 Task: Look for space in La Garenne-Colombes, France from 5th September, 2023 to 12th September, 2023 for 2 adults in price range Rs.10000 to Rs.15000.  With 1  bedroom having 1 bed and 1 bathroom. Property type can be house, flat, guest house, hotel. Booking option can be shelf check-in. Required host language is English.
Action: Mouse moved to (381, 113)
Screenshot: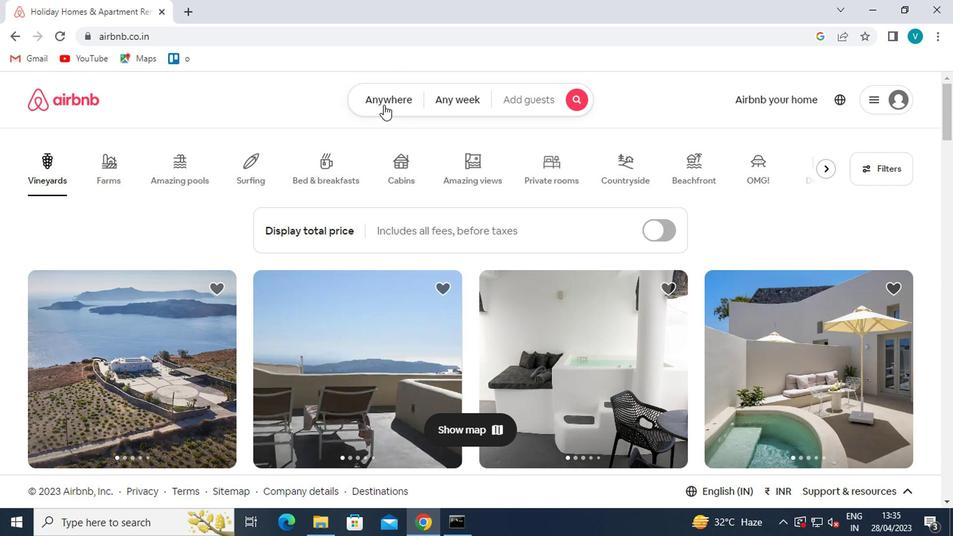 
Action: Mouse pressed left at (381, 113)
Screenshot: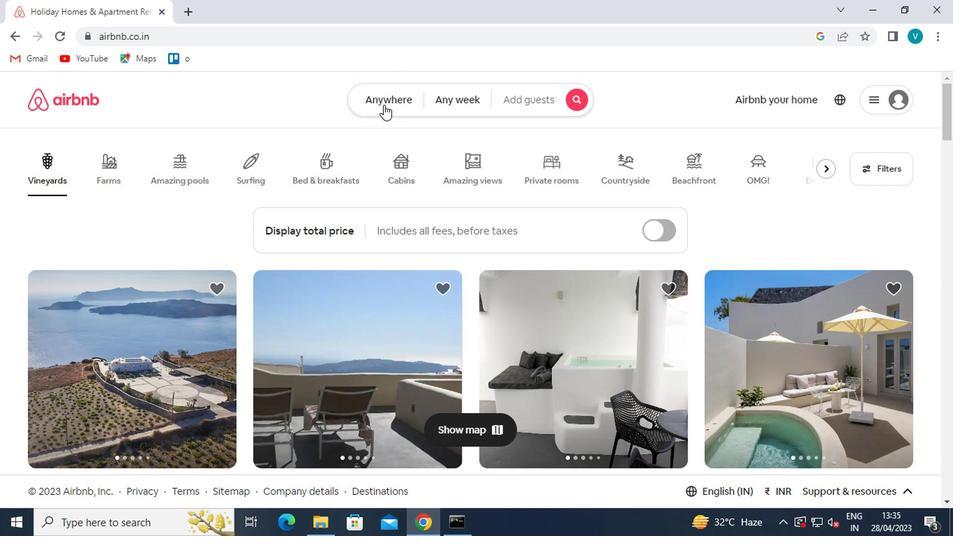 
Action: Mouse moved to (301, 151)
Screenshot: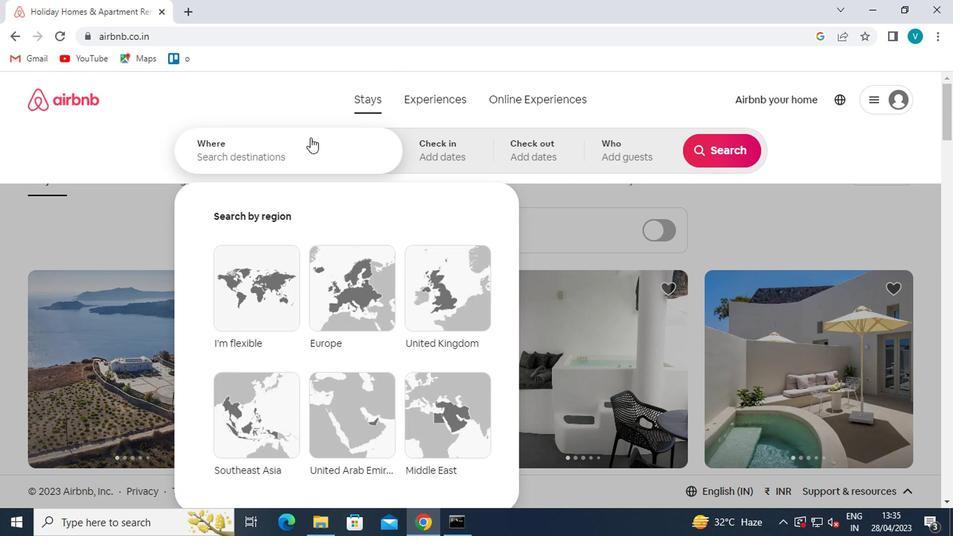 
Action: Mouse pressed left at (301, 151)
Screenshot: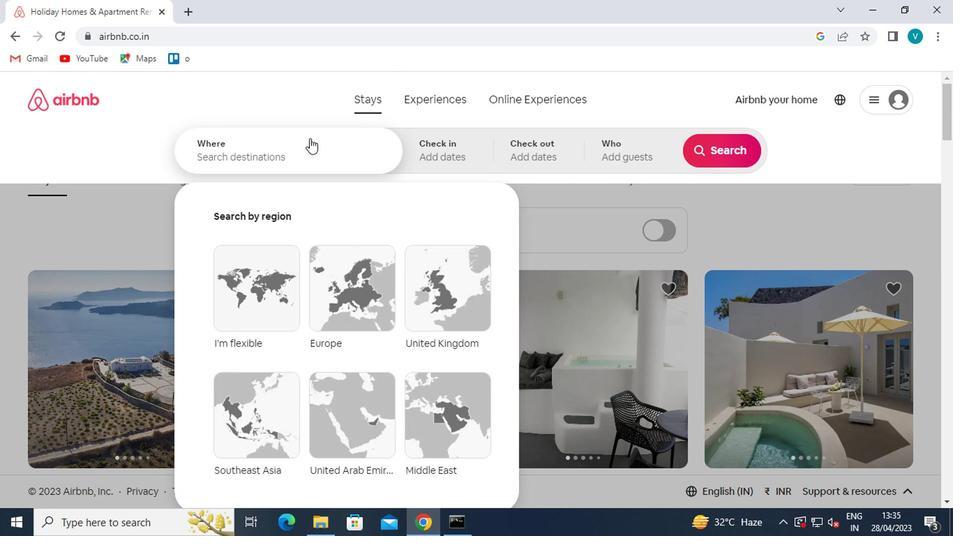
Action: Mouse moved to (304, 151)
Screenshot: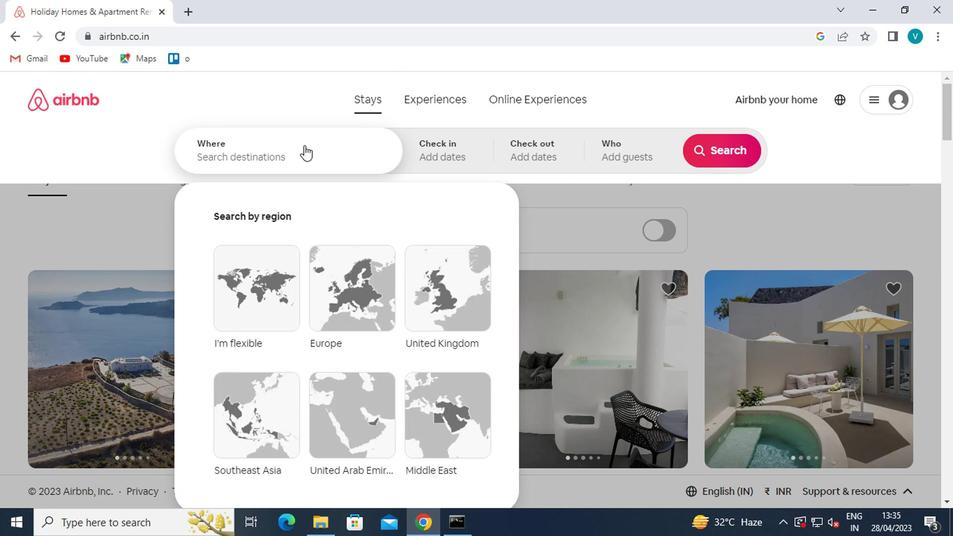 
Action: Key pressed <Key.caps_lock>l<Key.caps_lock>a<Key.space><Key.caps_lock>garenne<Key.down><Key.enter>
Screenshot: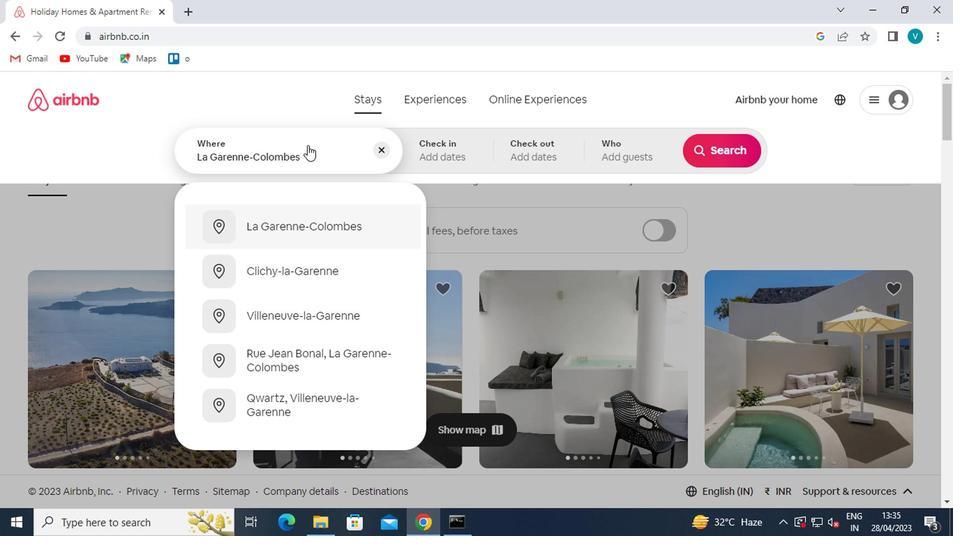 
Action: Mouse moved to (710, 260)
Screenshot: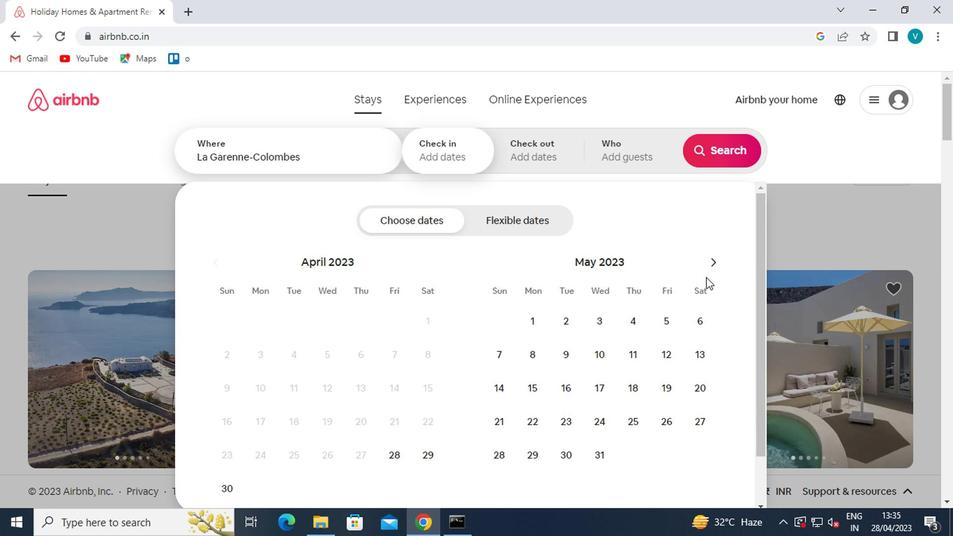 
Action: Mouse pressed left at (710, 260)
Screenshot: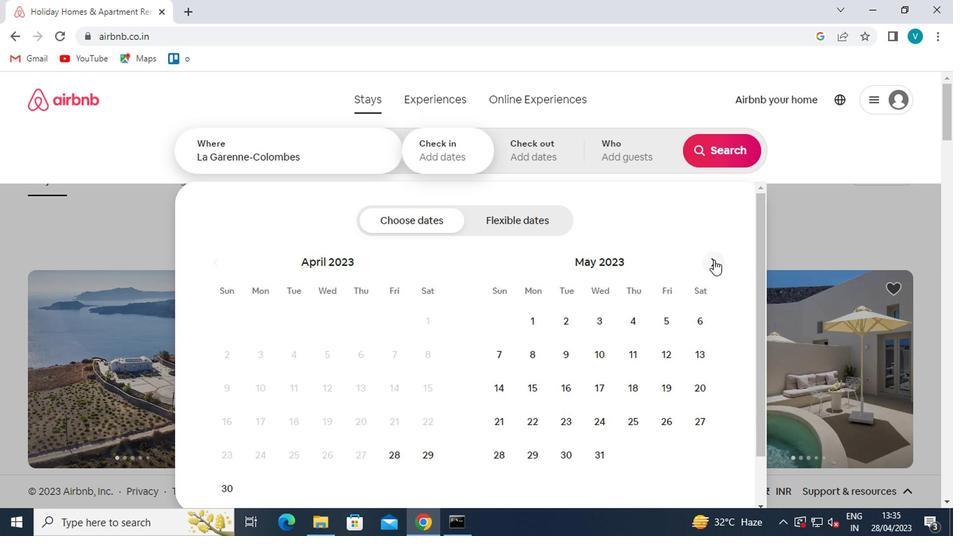 
Action: Mouse pressed left at (710, 260)
Screenshot: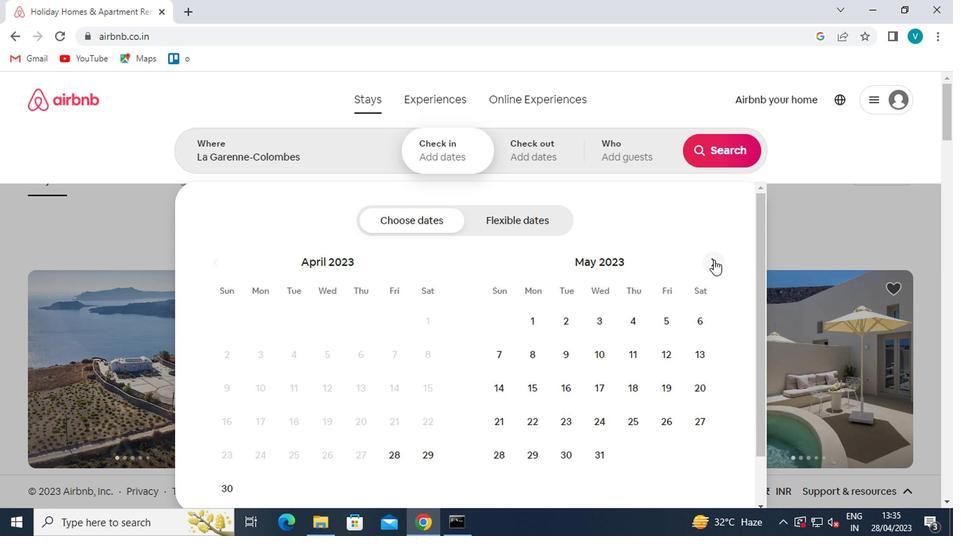 
Action: Mouse pressed left at (710, 260)
Screenshot: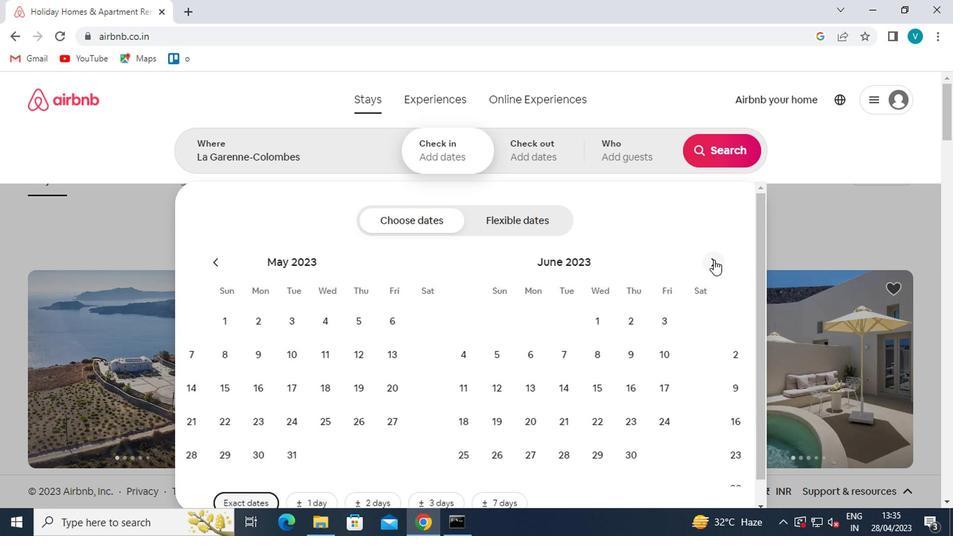 
Action: Mouse moved to (711, 260)
Screenshot: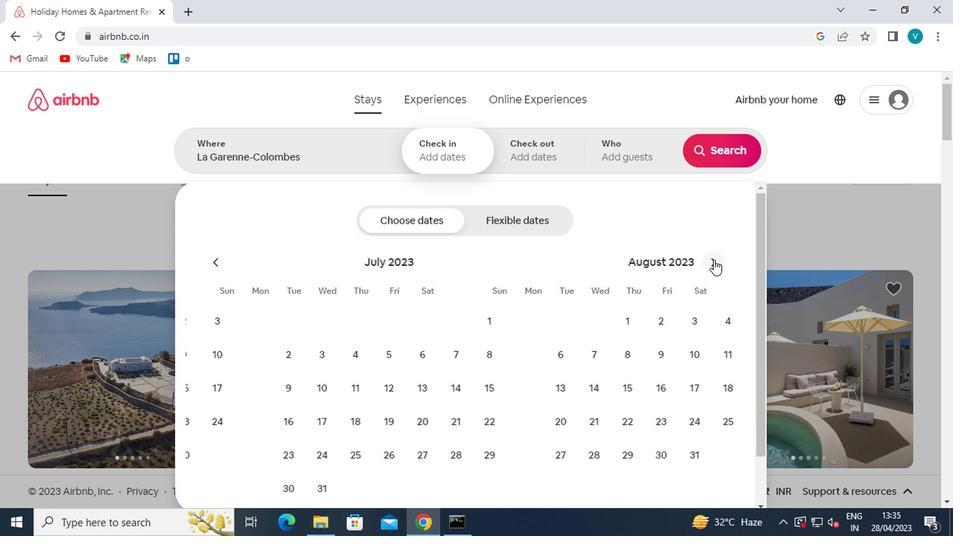 
Action: Mouse pressed left at (711, 260)
Screenshot: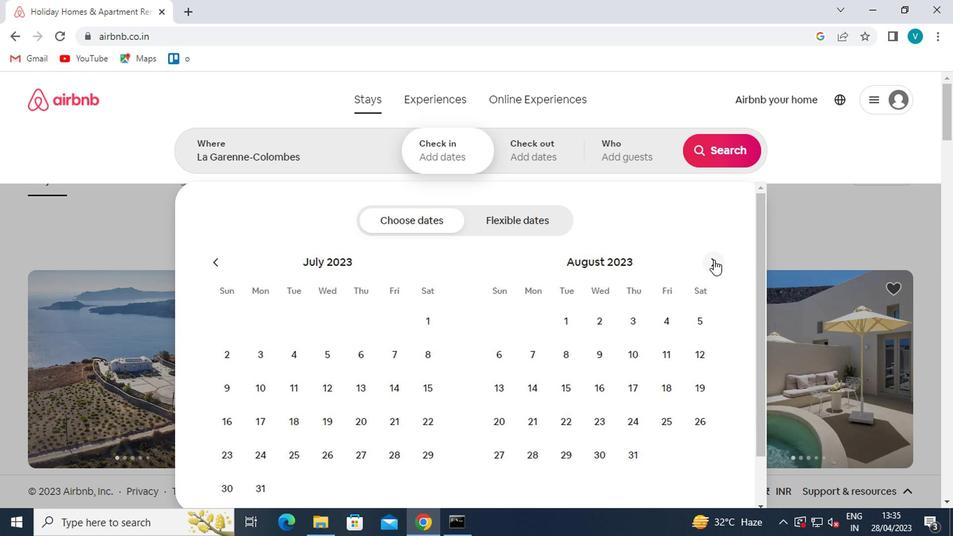 
Action: Mouse moved to (566, 353)
Screenshot: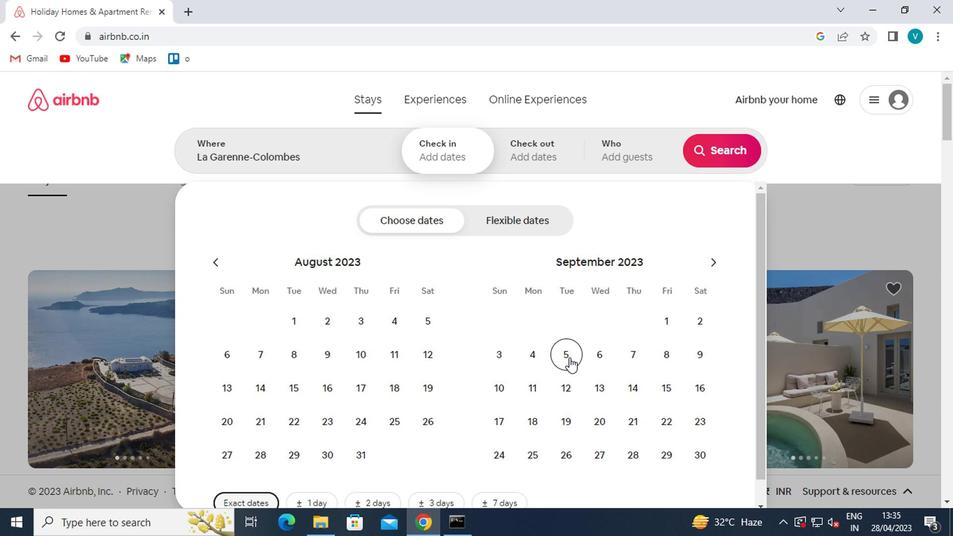 
Action: Mouse pressed left at (566, 353)
Screenshot: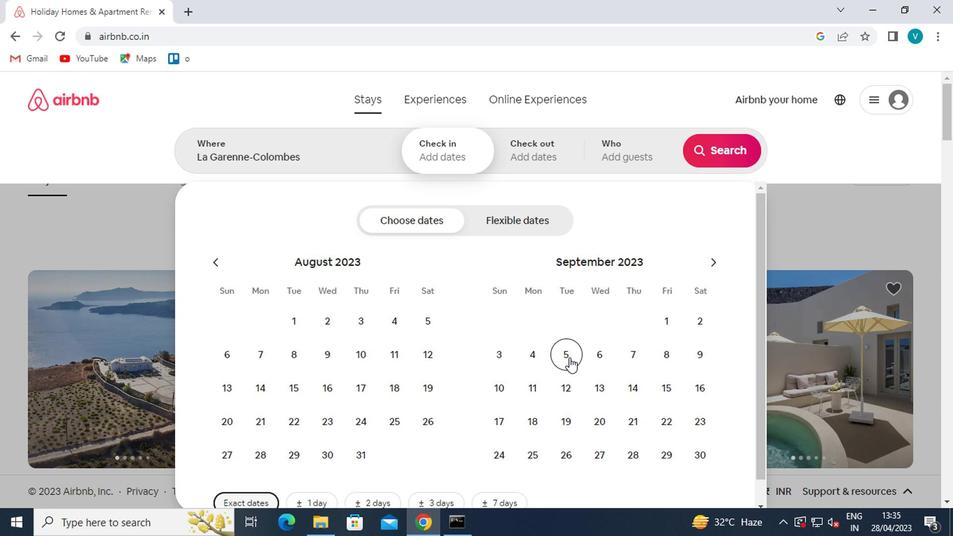 
Action: Mouse moved to (568, 373)
Screenshot: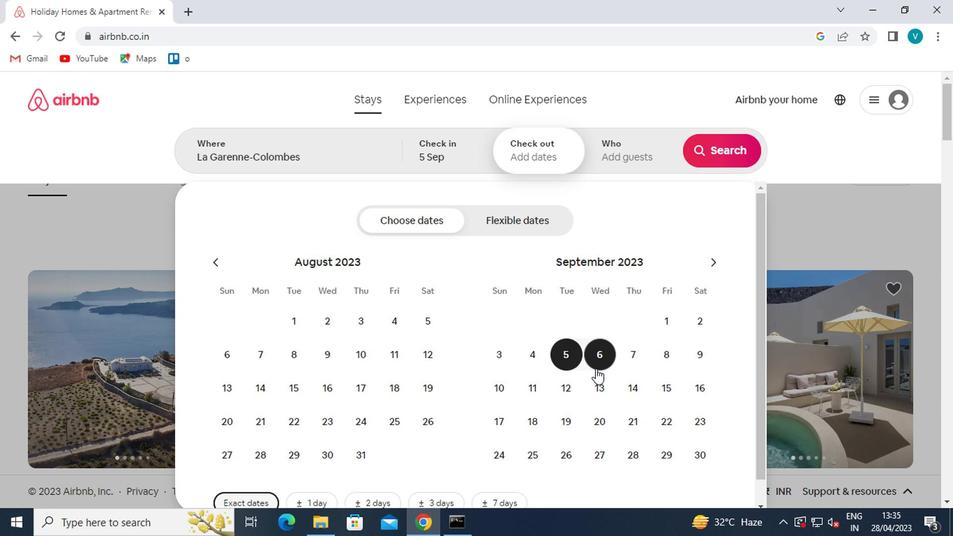 
Action: Mouse pressed left at (568, 373)
Screenshot: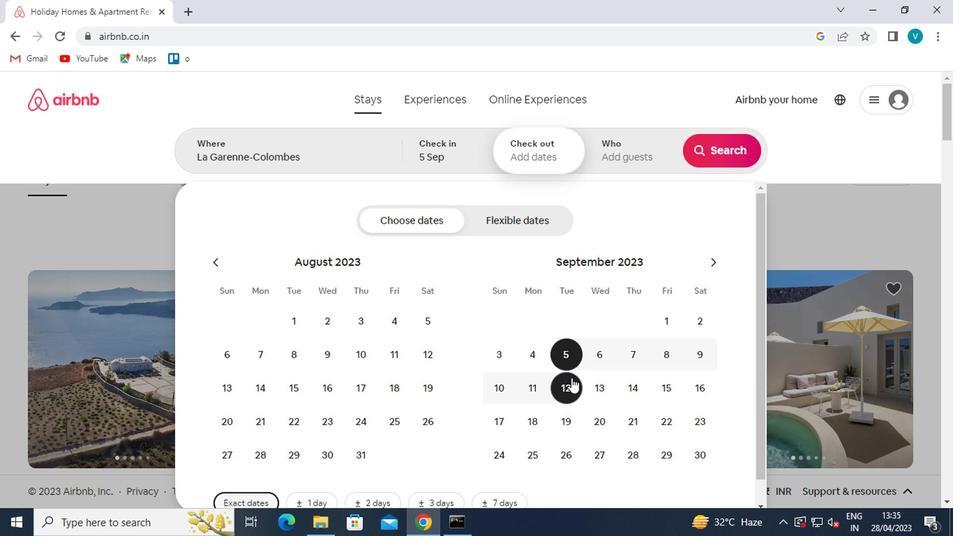 
Action: Mouse moved to (633, 177)
Screenshot: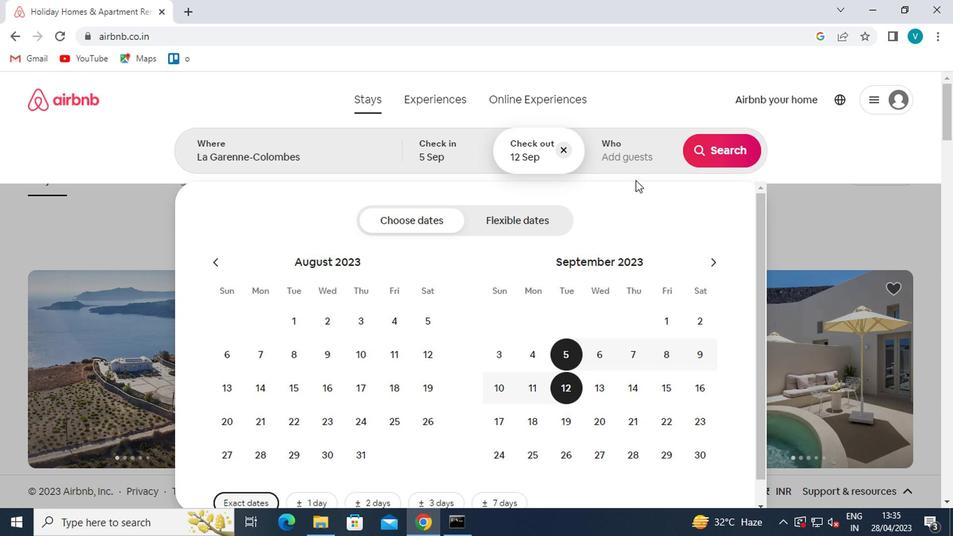 
Action: Mouse pressed left at (633, 177)
Screenshot: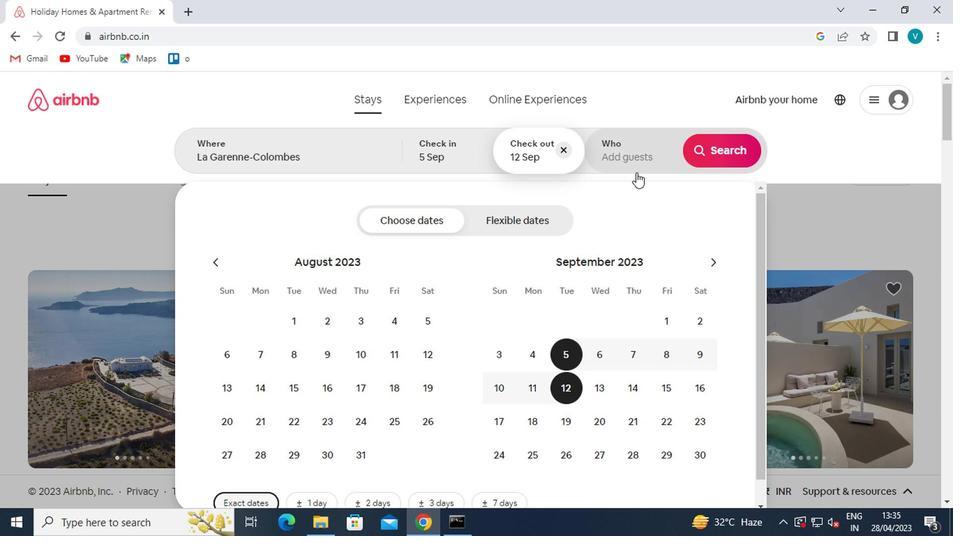 
Action: Mouse moved to (713, 222)
Screenshot: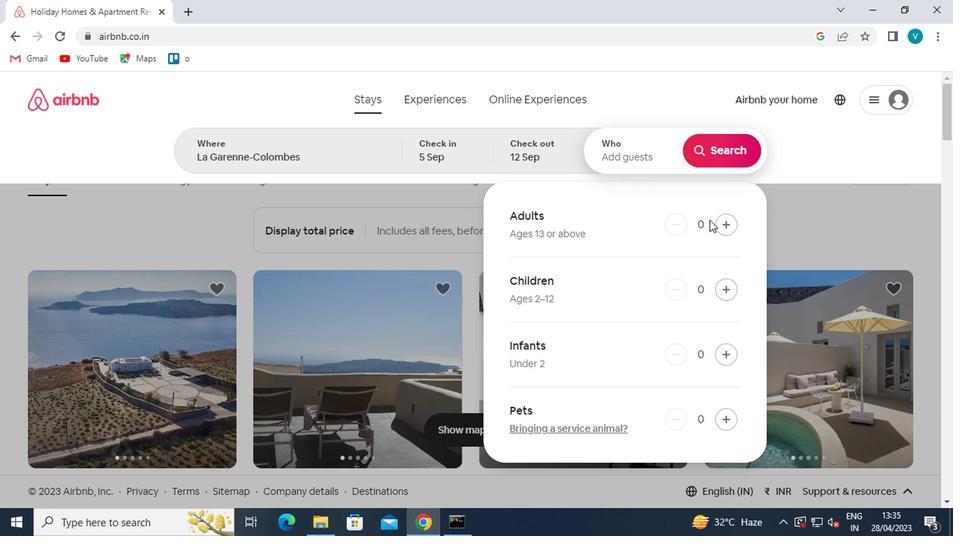 
Action: Mouse pressed left at (713, 222)
Screenshot: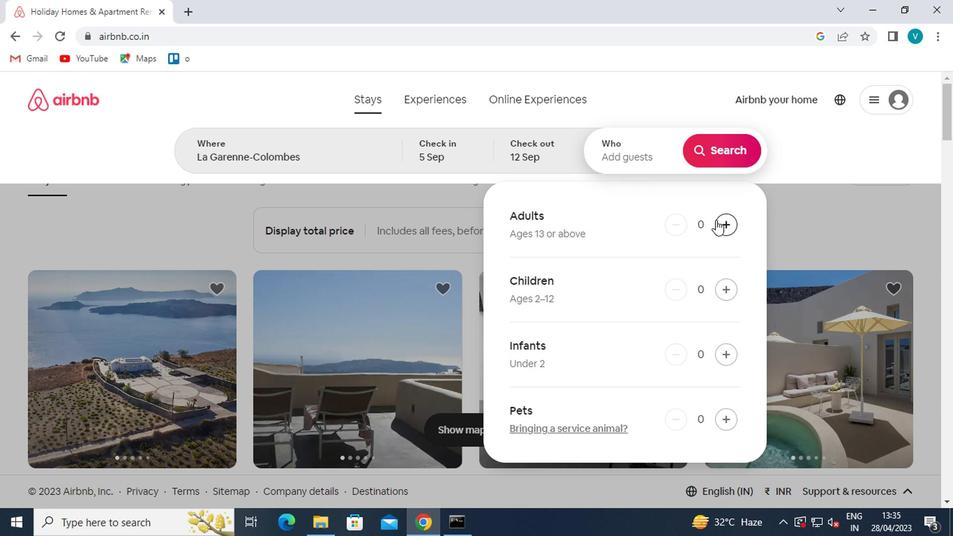 
Action: Mouse moved to (714, 224)
Screenshot: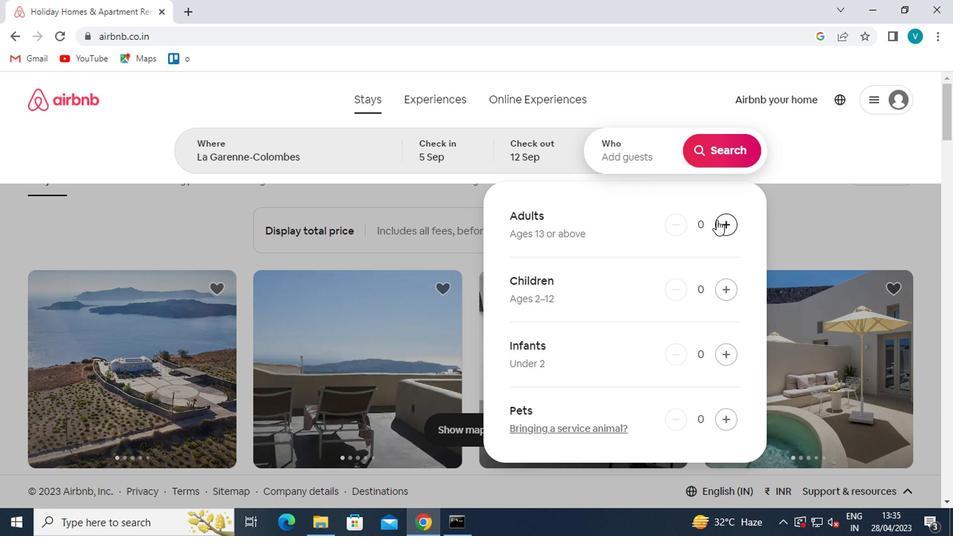 
Action: Mouse pressed left at (714, 224)
Screenshot: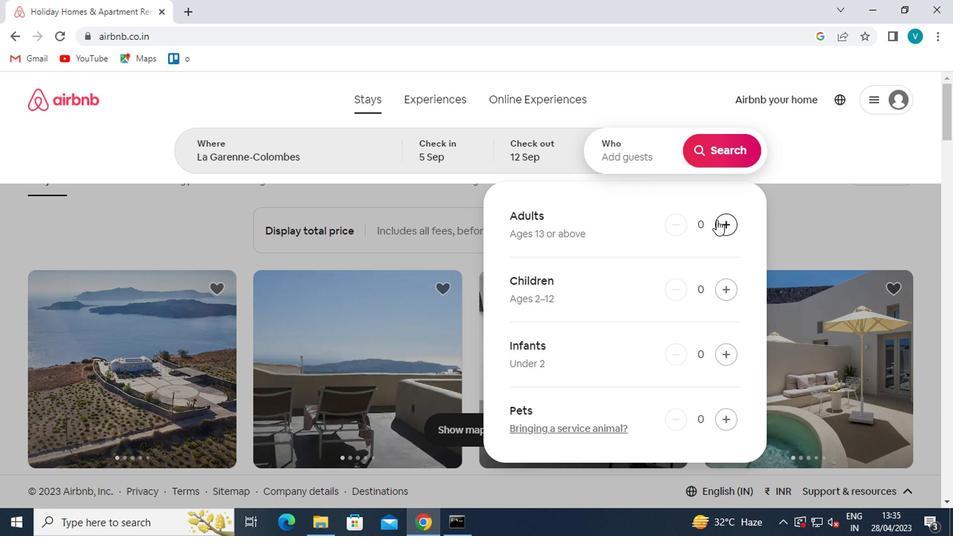 
Action: Mouse moved to (721, 157)
Screenshot: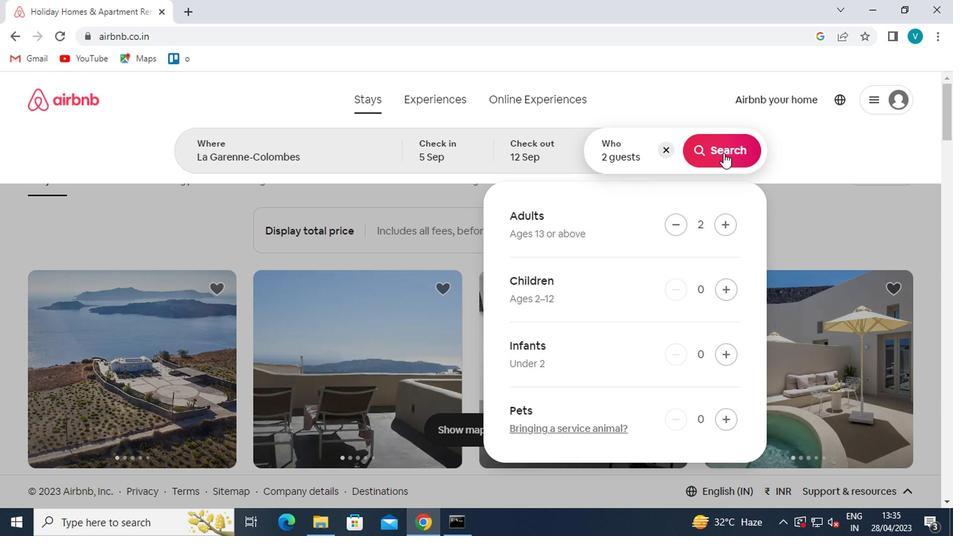 
Action: Mouse pressed left at (721, 157)
Screenshot: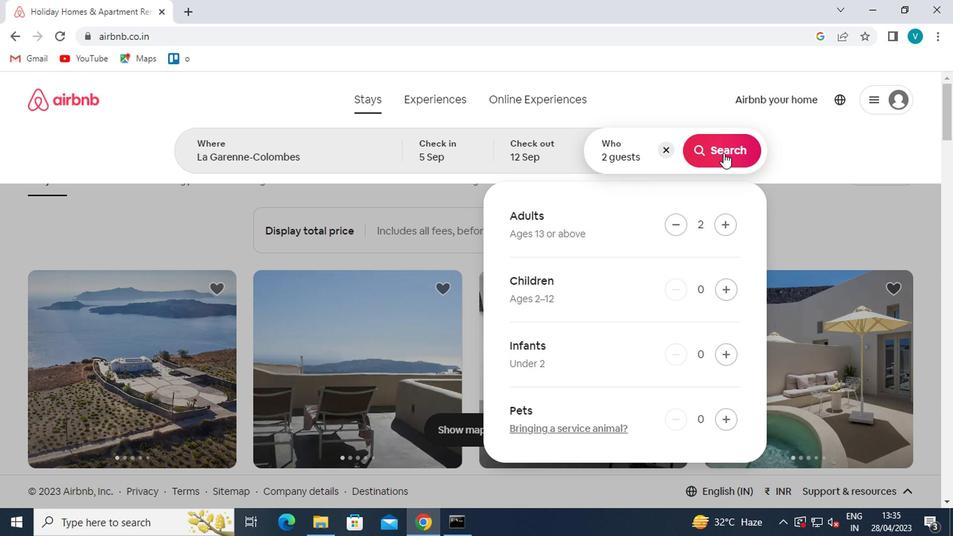 
Action: Mouse moved to (891, 158)
Screenshot: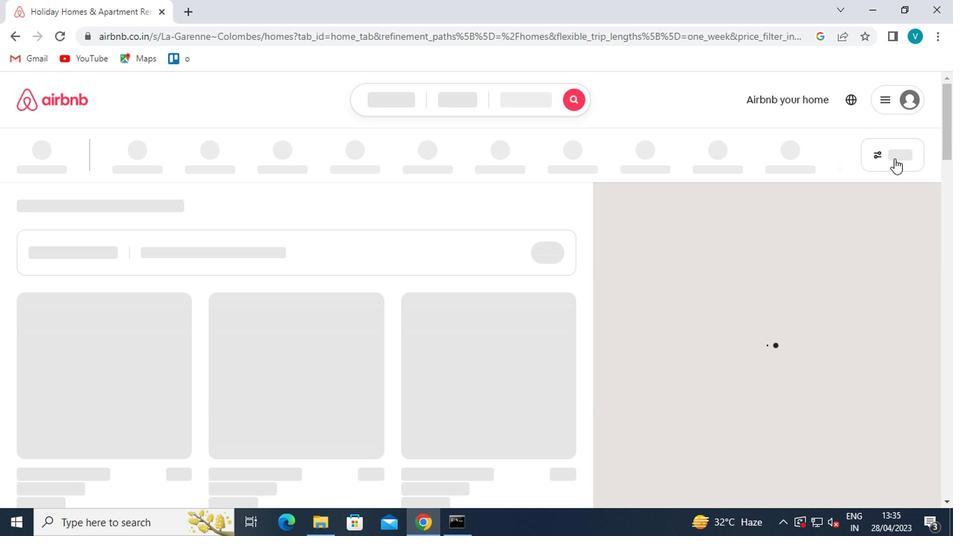 
Action: Mouse pressed left at (891, 158)
Screenshot: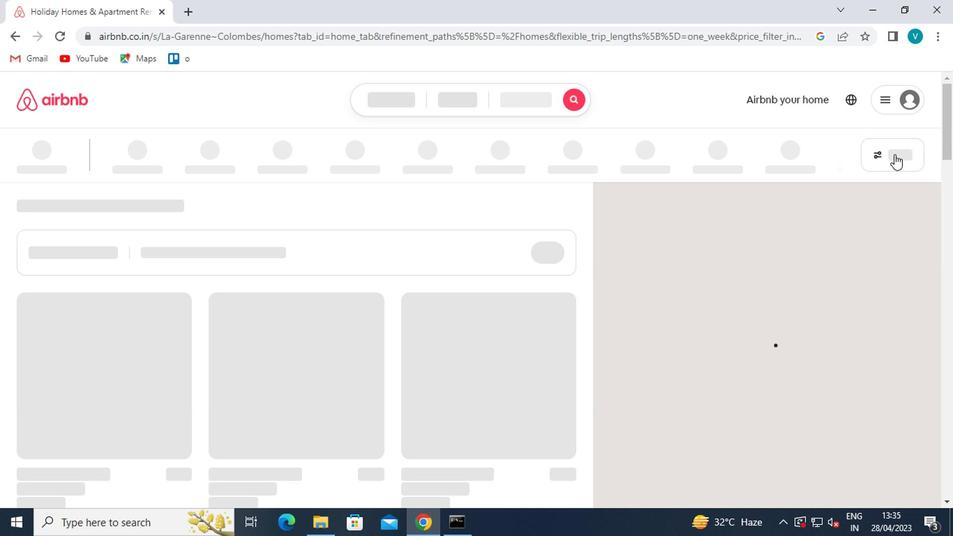
Action: Mouse moved to (378, 324)
Screenshot: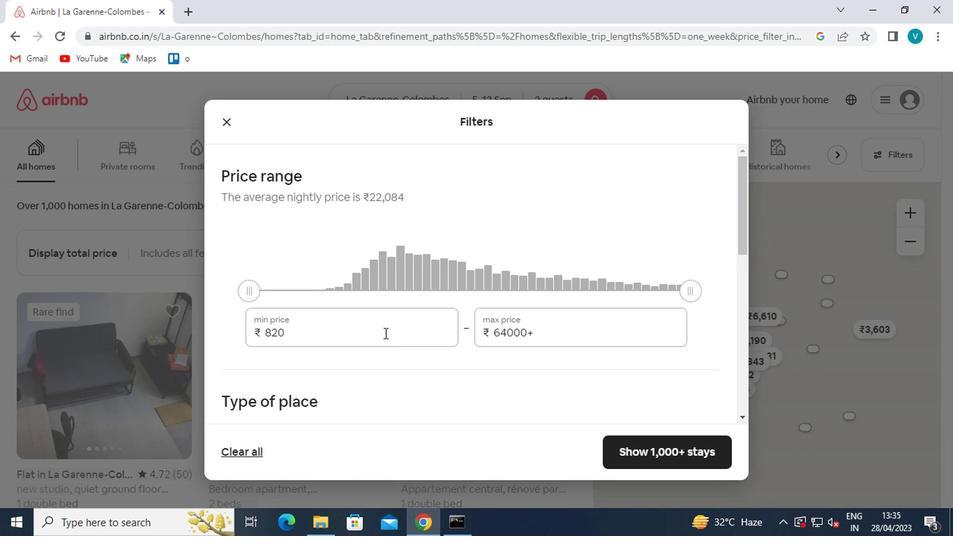 
Action: Mouse pressed left at (378, 324)
Screenshot: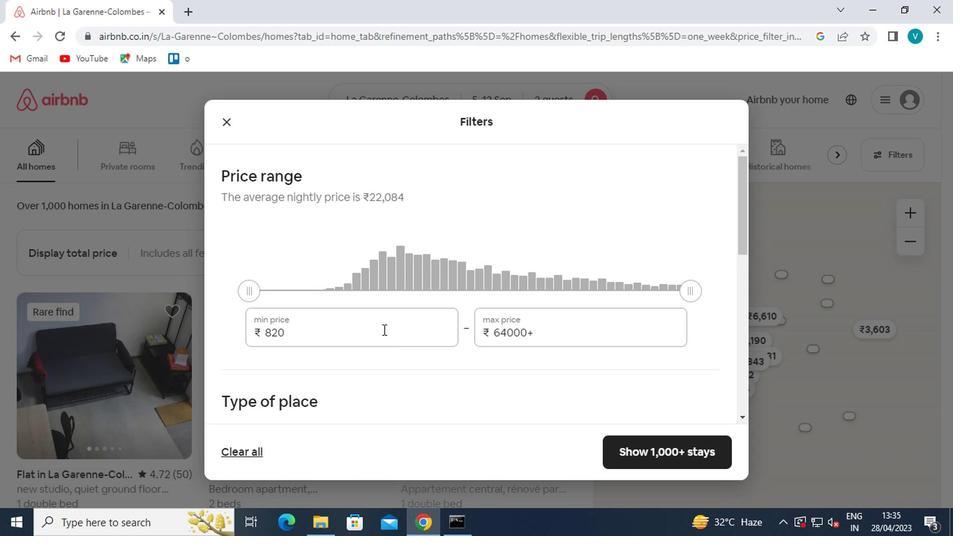 
Action: Key pressed <Key.backspace><Key.backspace><Key.backspace><Key.backspace><Key.backspace><Key.backspace><Key.backspace><Key.backspace><Key.backspace><Key.backspace>10000
Screenshot: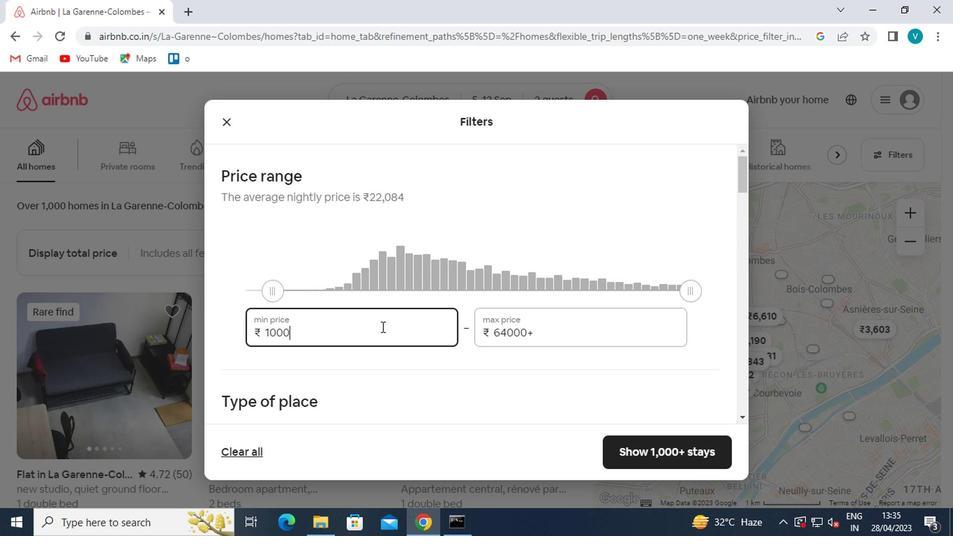 
Action: Mouse moved to (525, 325)
Screenshot: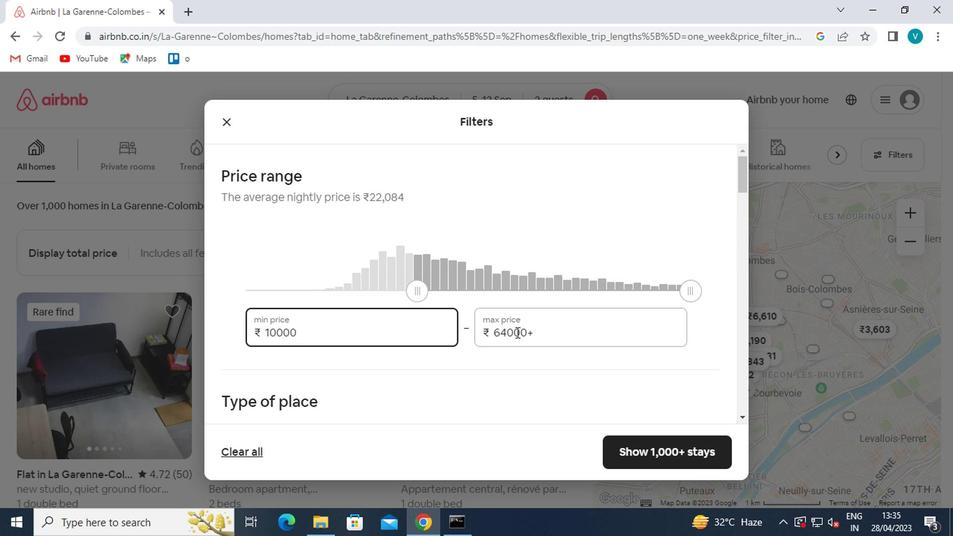 
Action: Mouse pressed left at (525, 325)
Screenshot: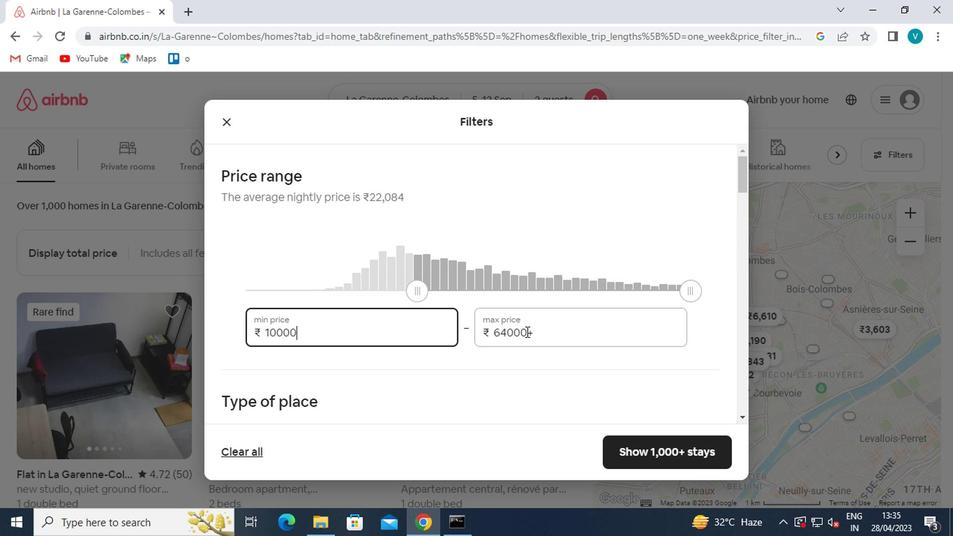 
Action: Mouse moved to (540, 330)
Screenshot: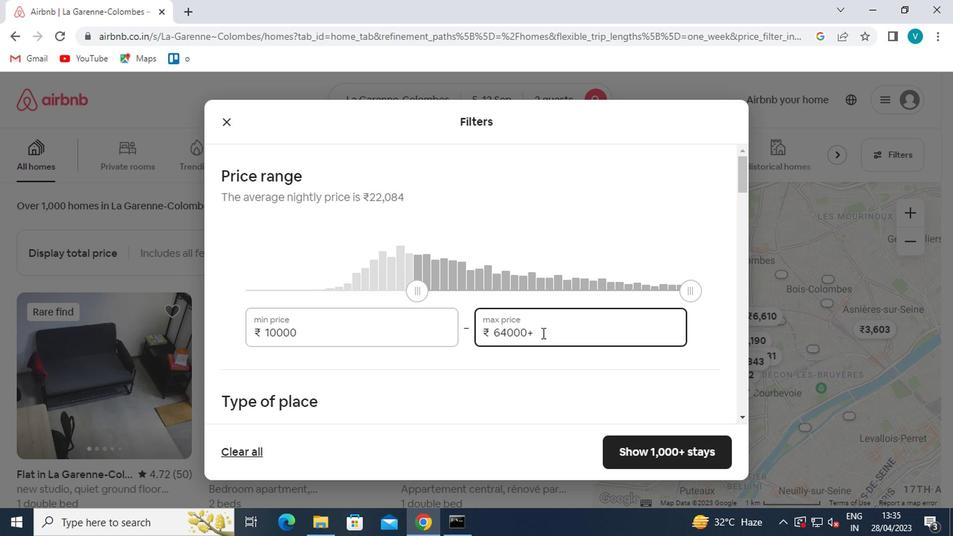 
Action: Mouse pressed left at (540, 330)
Screenshot: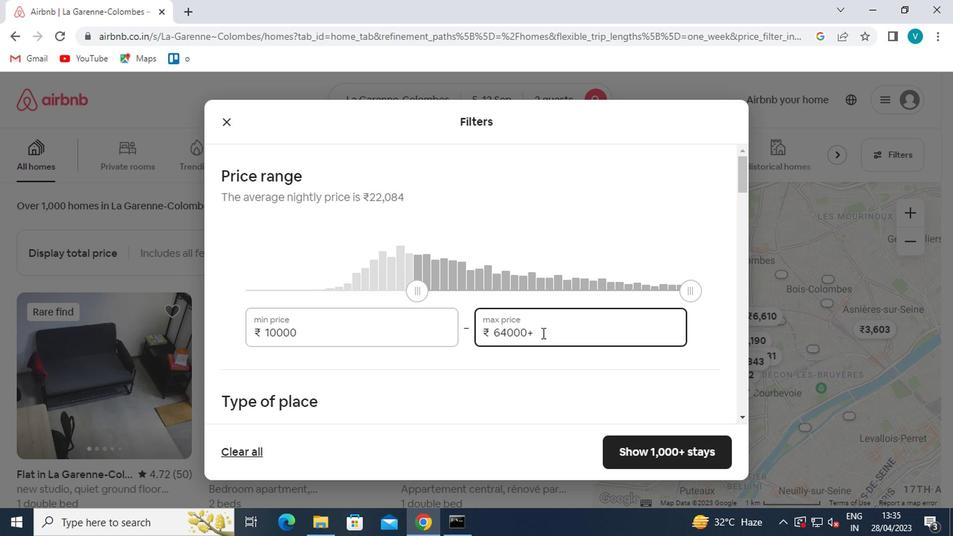 
Action: Key pressed <Key.backspace><Key.backspace><Key.backspace><Key.backspace><Key.backspace><Key.backspace><Key.backspace><Key.backspace><Key.backspace><Key.backspace><Key.backspace><Key.backspace><Key.backspace><Key.backspace><Key.backspace>15000
Screenshot: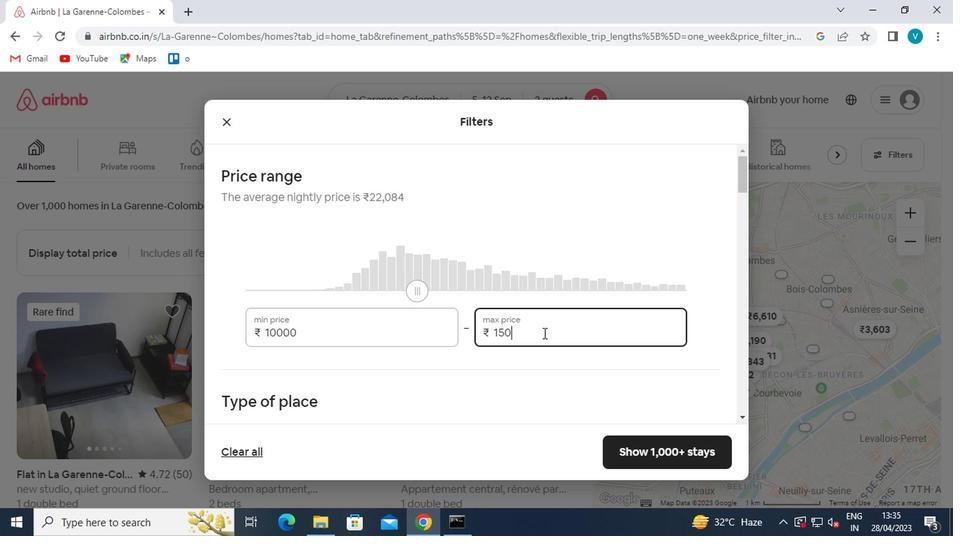 
Action: Mouse moved to (540, 331)
Screenshot: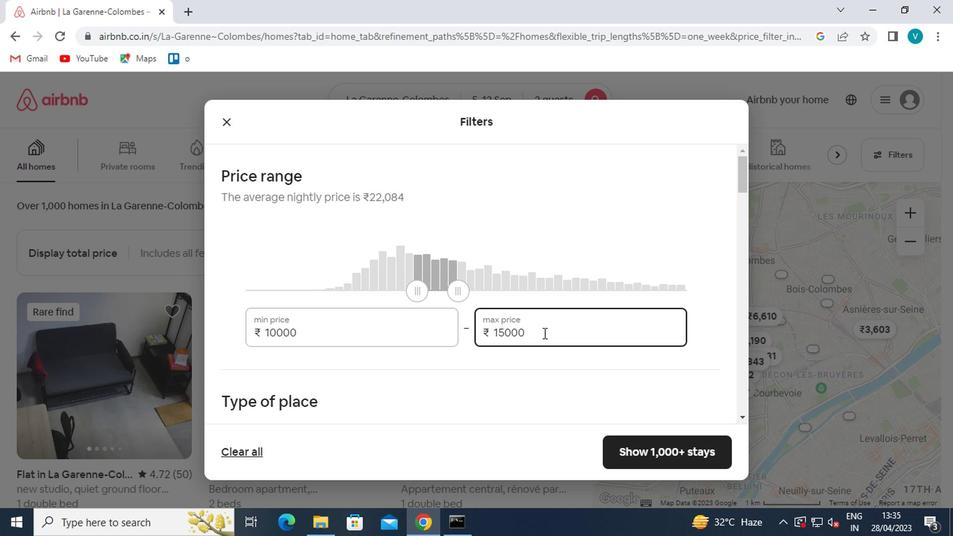 
Action: Mouse scrolled (540, 330) with delta (0, 0)
Screenshot: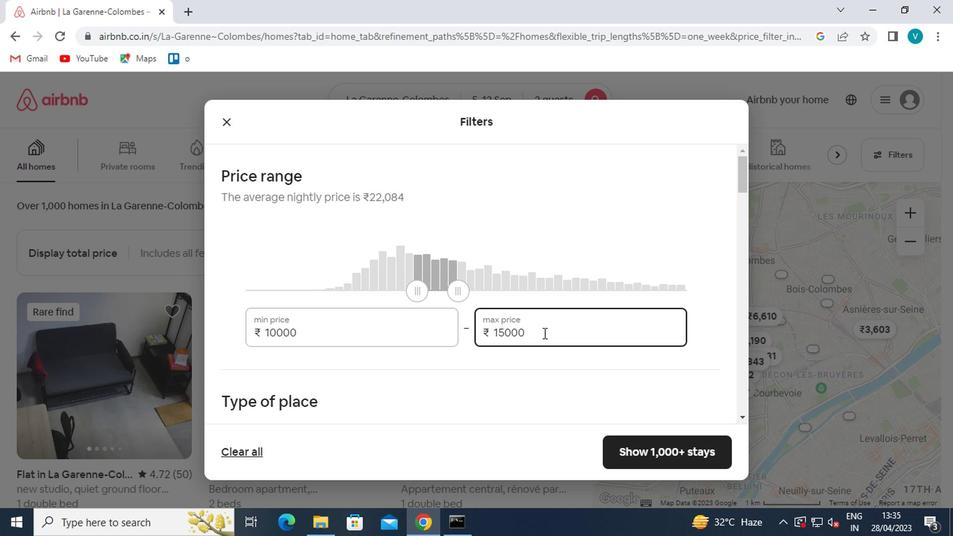 
Action: Mouse moved to (538, 333)
Screenshot: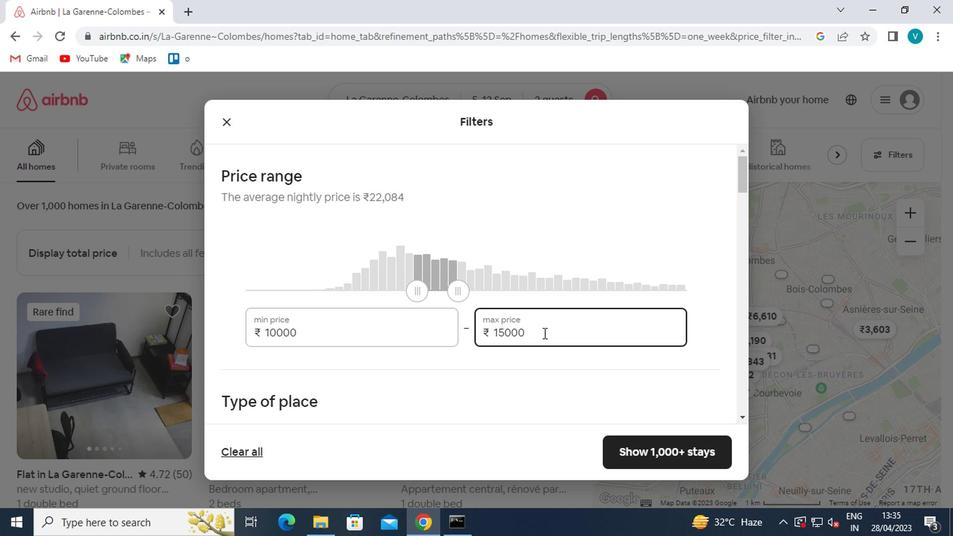 
Action: Mouse scrolled (538, 332) with delta (0, 0)
Screenshot: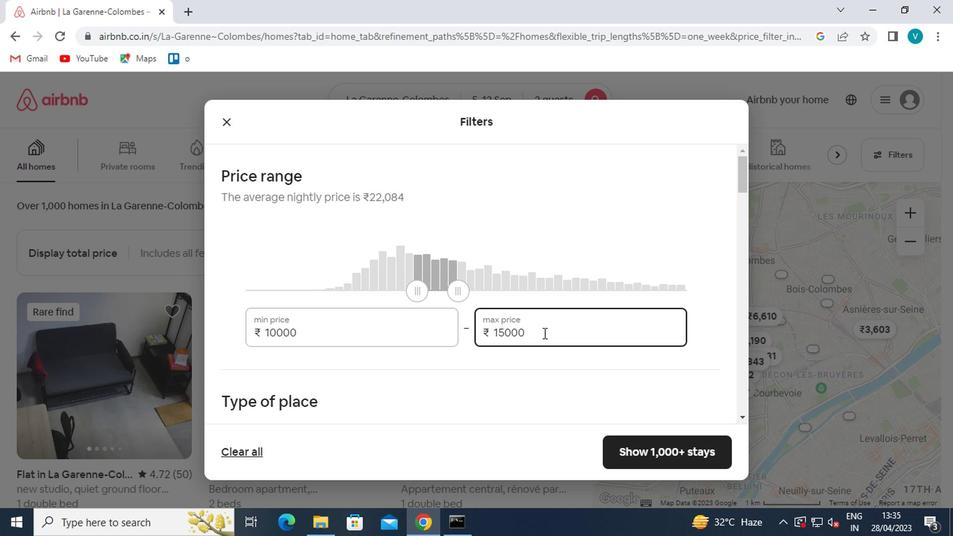 
Action: Mouse scrolled (538, 332) with delta (0, 0)
Screenshot: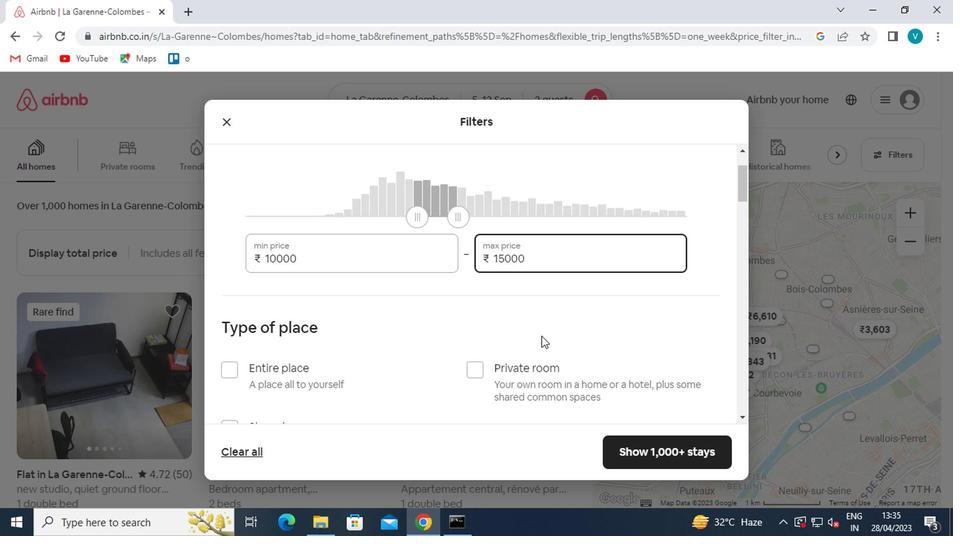 
Action: Mouse scrolled (538, 332) with delta (0, 0)
Screenshot: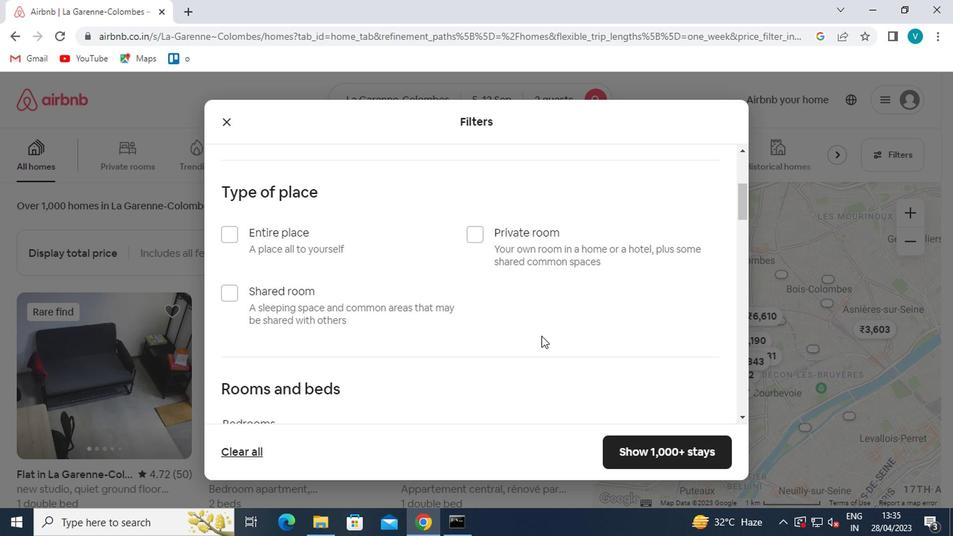 
Action: Mouse scrolled (538, 332) with delta (0, 0)
Screenshot: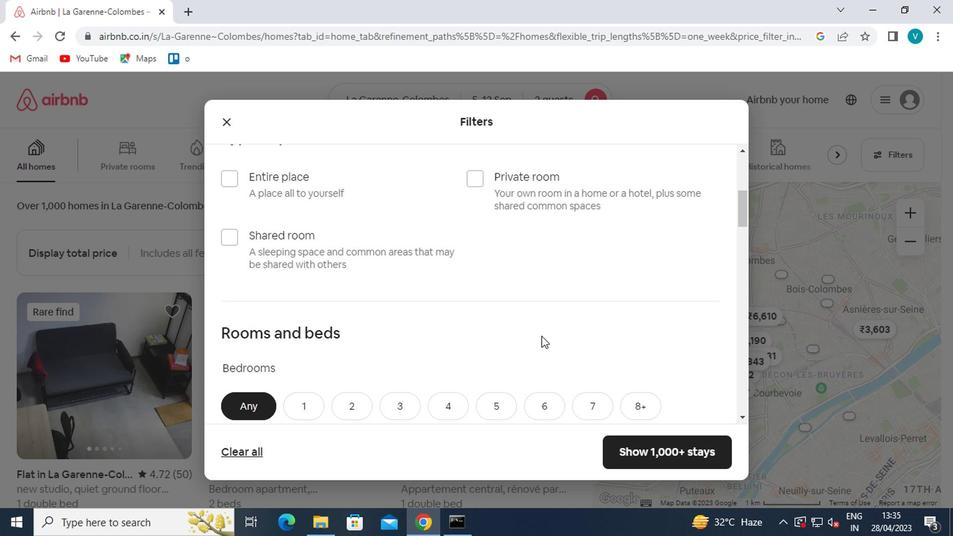 
Action: Mouse moved to (311, 321)
Screenshot: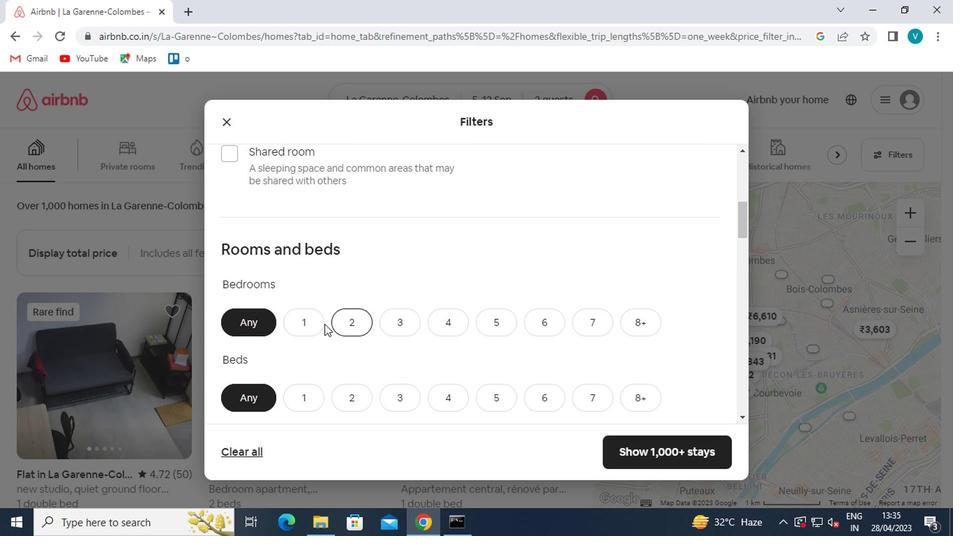 
Action: Mouse pressed left at (311, 321)
Screenshot: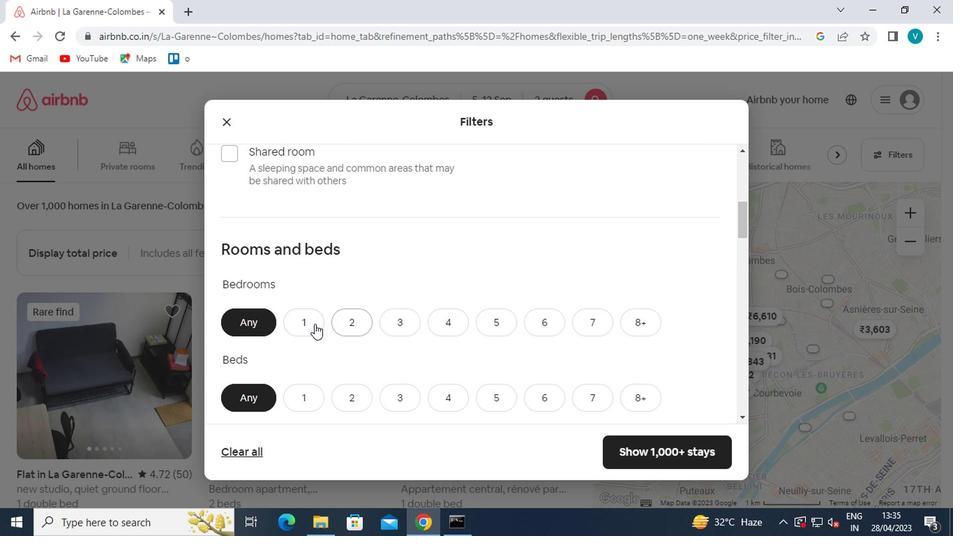 
Action: Mouse moved to (311, 321)
Screenshot: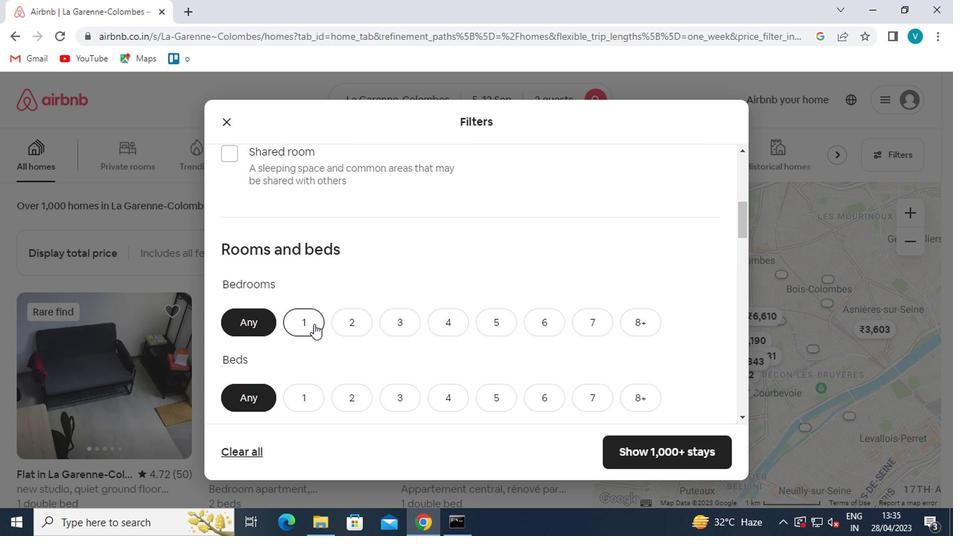 
Action: Mouse scrolled (311, 321) with delta (0, 0)
Screenshot: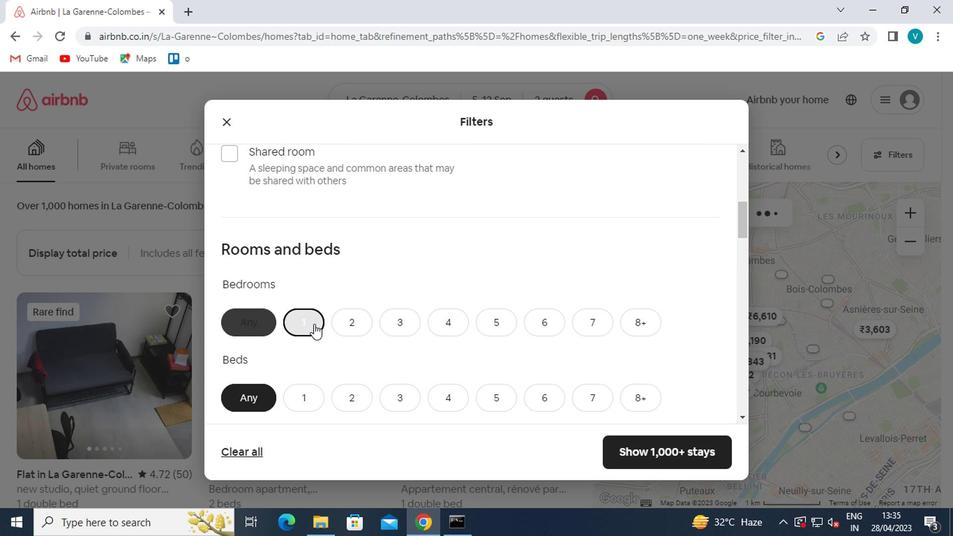 
Action: Mouse scrolled (311, 321) with delta (0, 0)
Screenshot: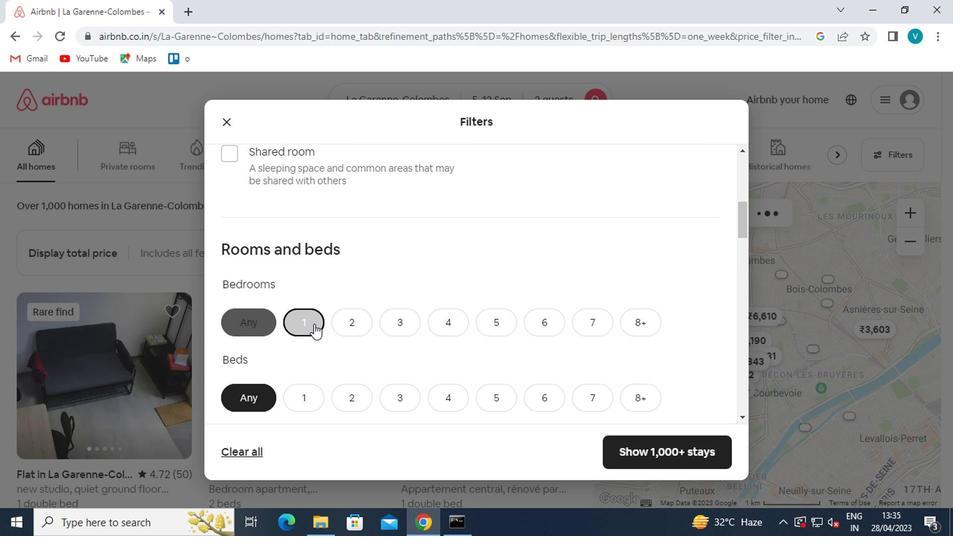 
Action: Mouse moved to (294, 252)
Screenshot: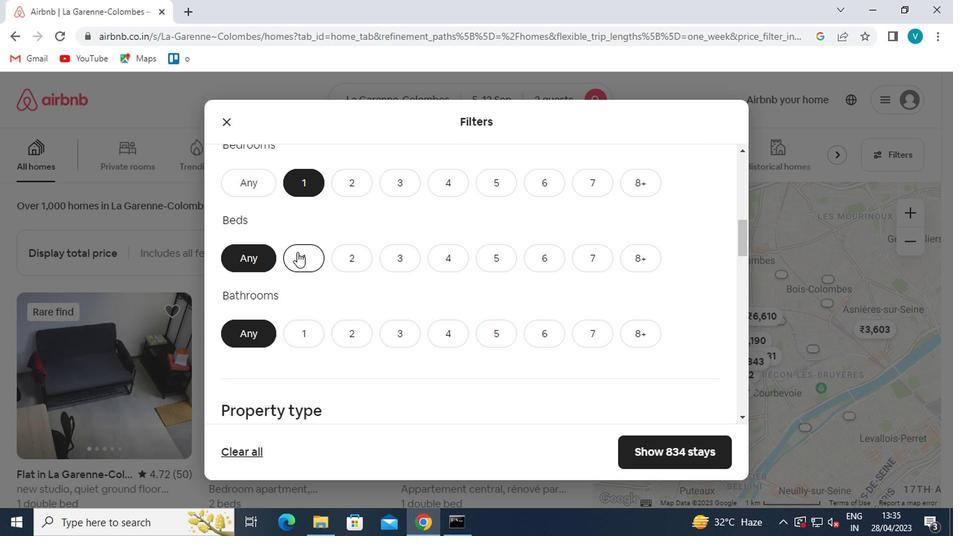 
Action: Mouse pressed left at (294, 252)
Screenshot: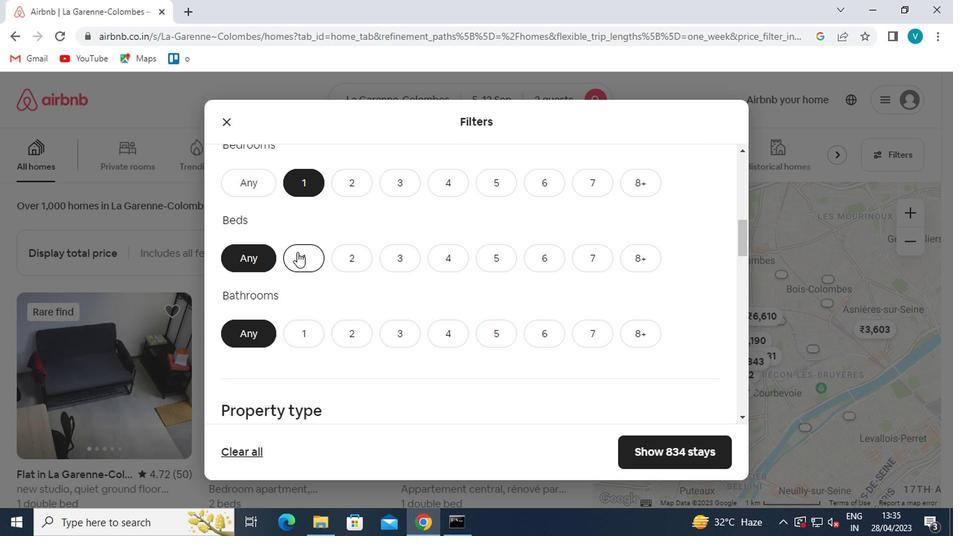 
Action: Mouse moved to (305, 336)
Screenshot: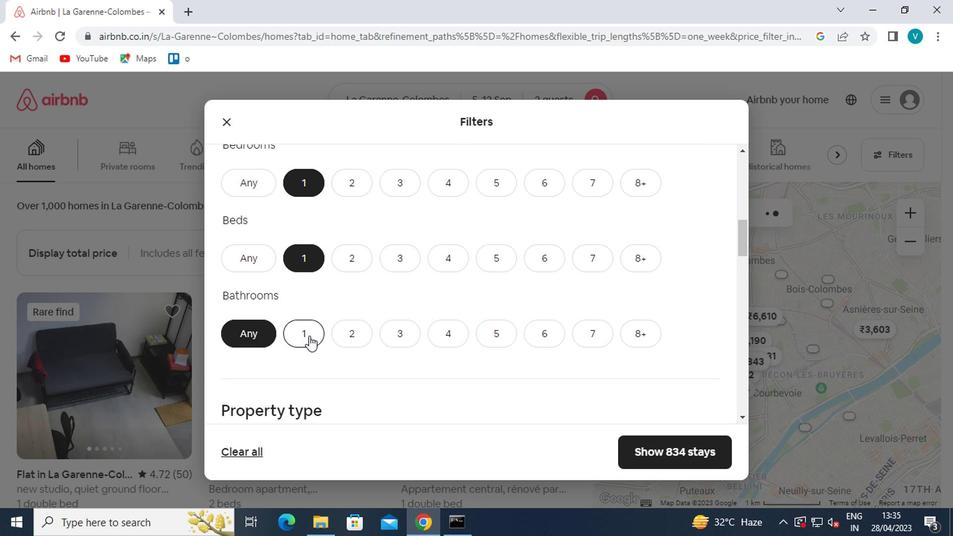 
Action: Mouse pressed left at (305, 336)
Screenshot: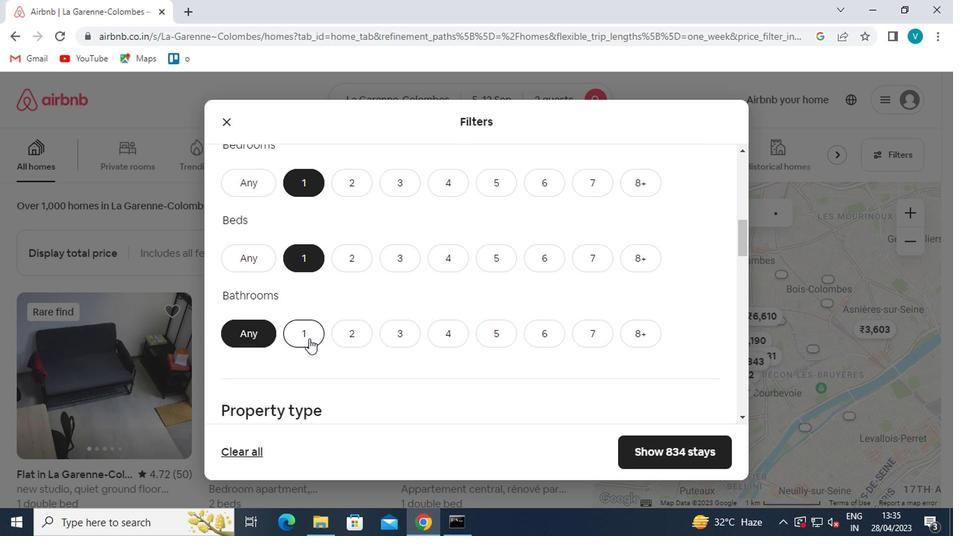 
Action: Mouse moved to (305, 337)
Screenshot: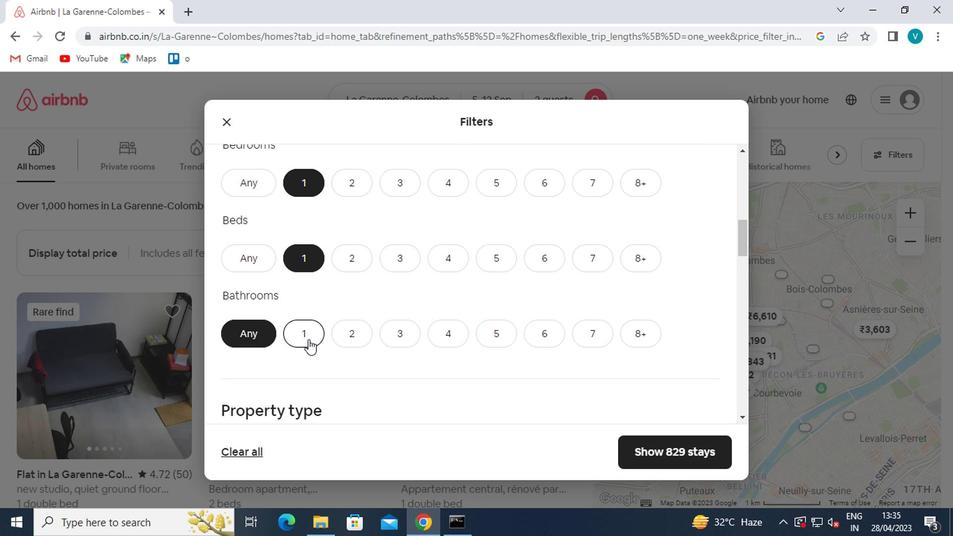 
Action: Mouse scrolled (305, 336) with delta (0, 0)
Screenshot: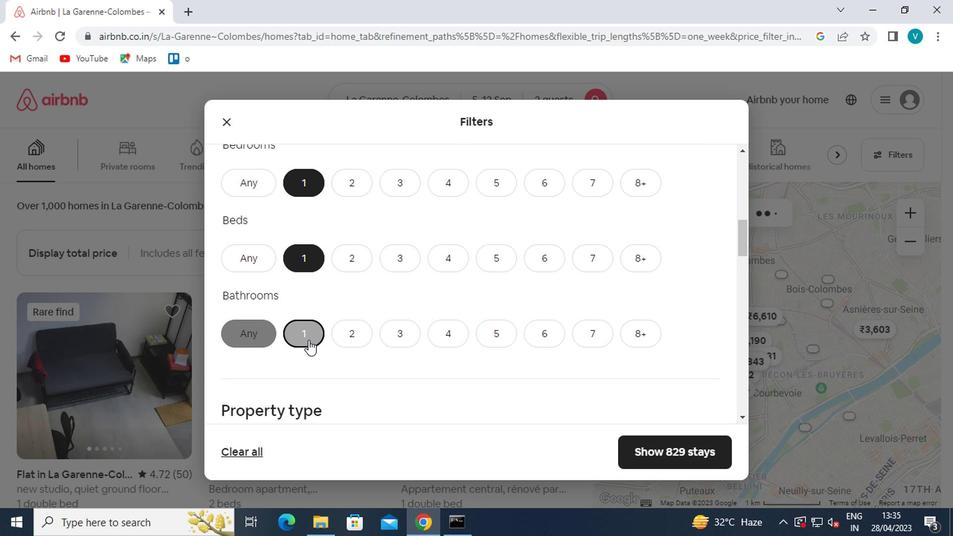 
Action: Mouse scrolled (305, 336) with delta (0, 0)
Screenshot: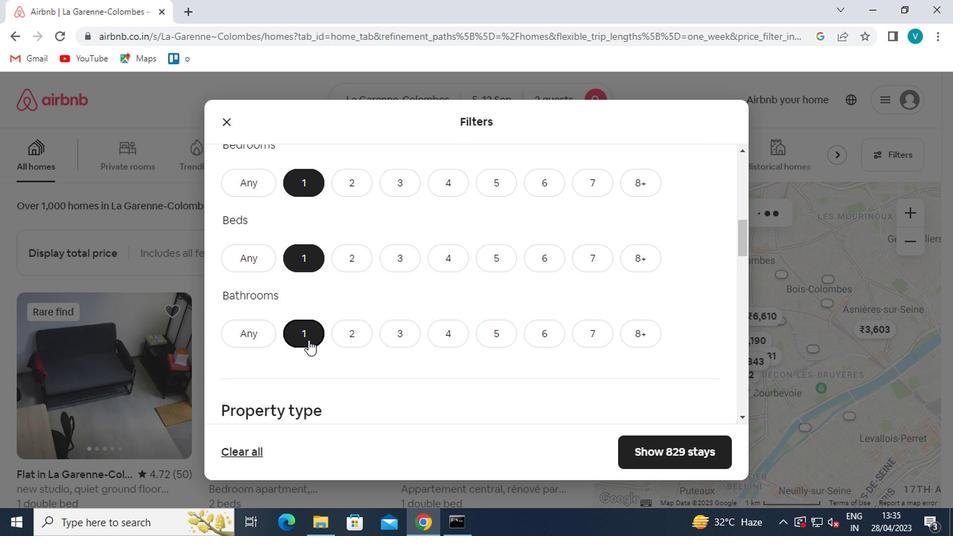 
Action: Mouse scrolled (305, 336) with delta (0, 0)
Screenshot: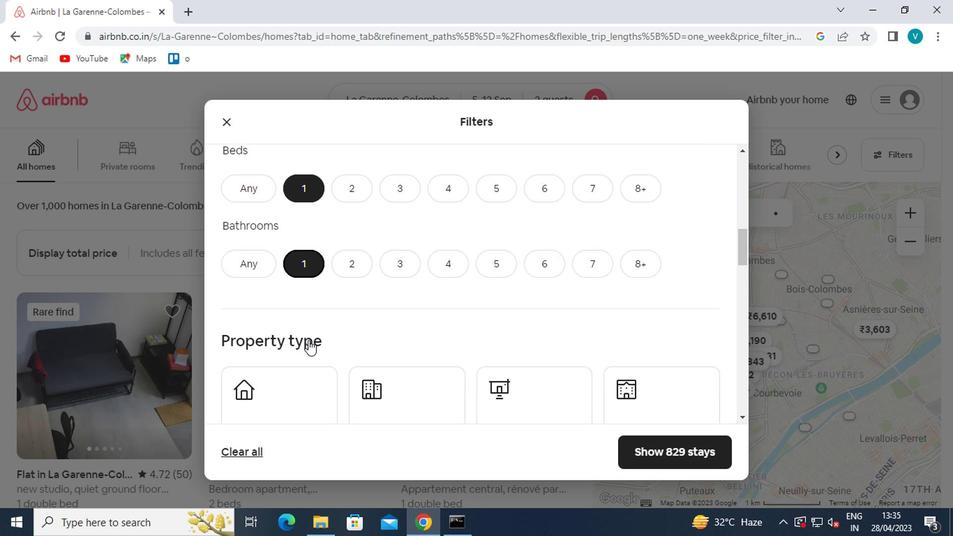 
Action: Mouse moved to (287, 286)
Screenshot: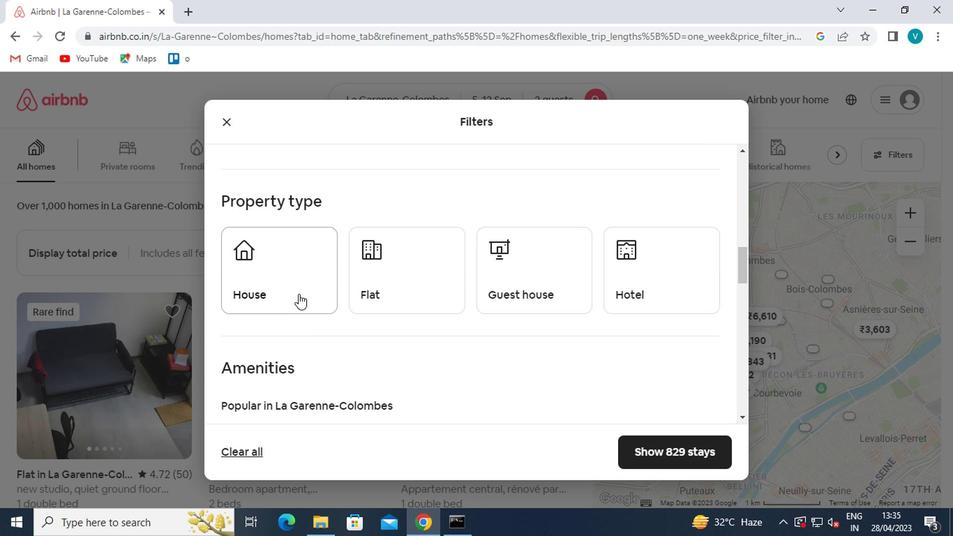 
Action: Mouse pressed left at (287, 286)
Screenshot: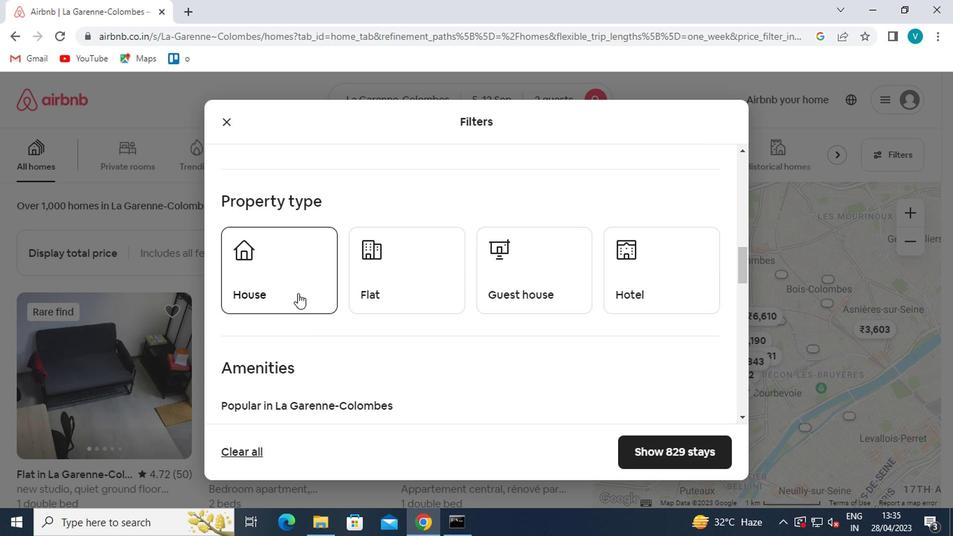 
Action: Mouse moved to (419, 301)
Screenshot: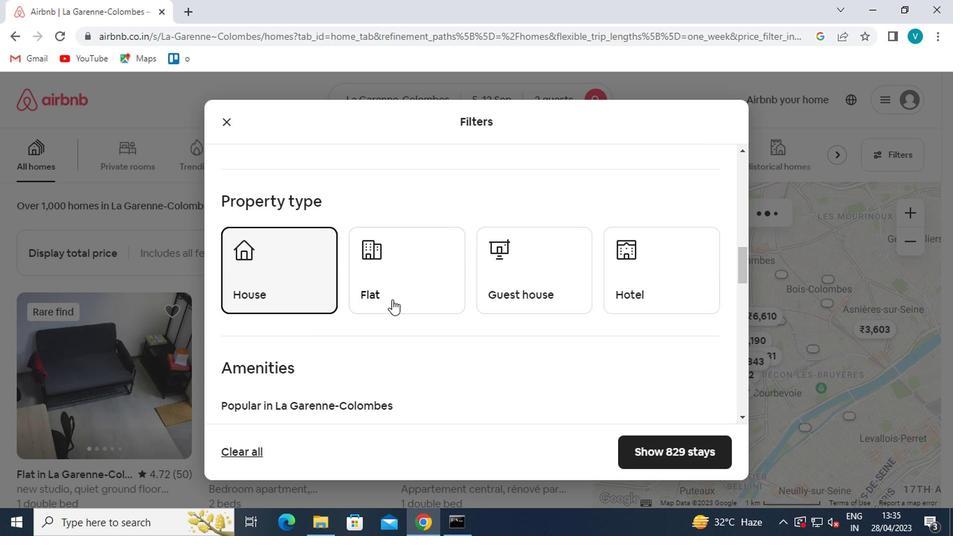
Action: Mouse pressed left at (419, 301)
Screenshot: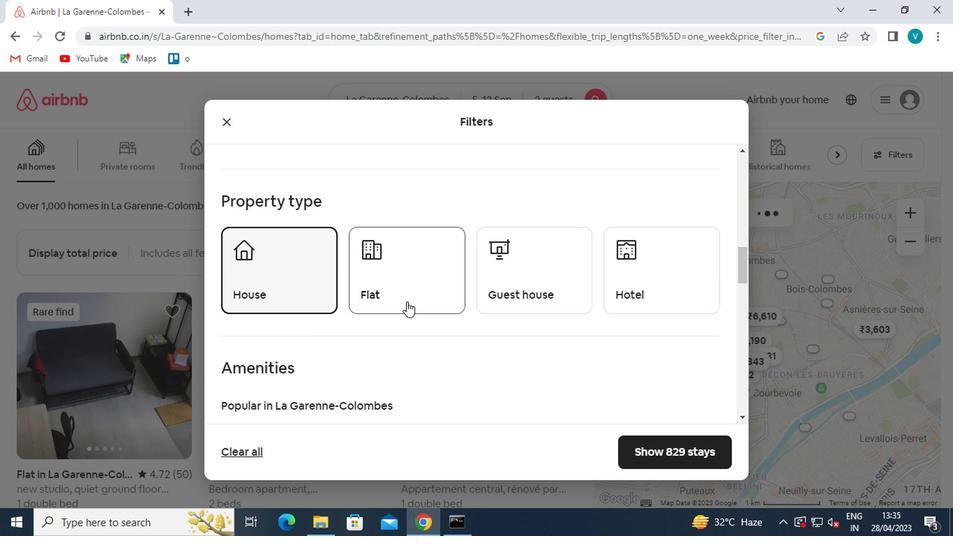 
Action: Mouse moved to (523, 293)
Screenshot: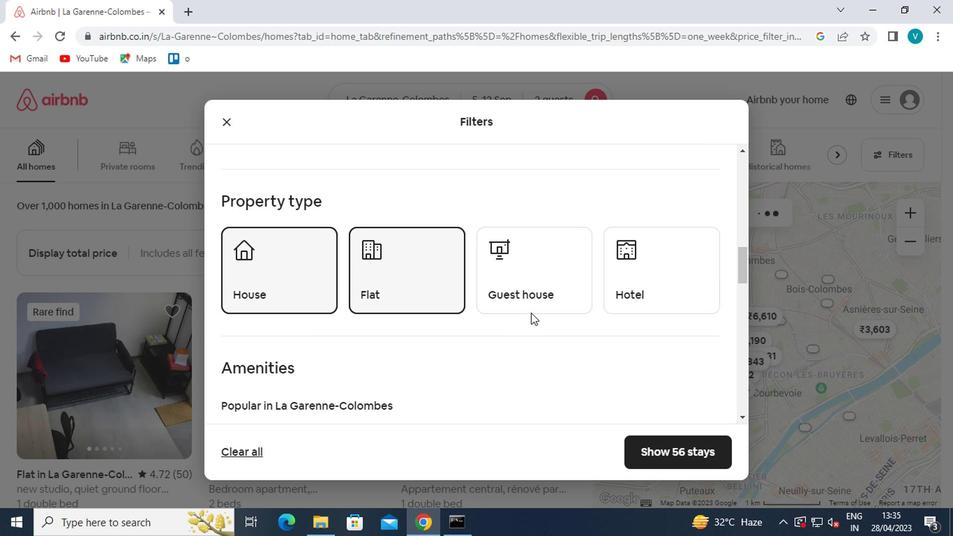 
Action: Mouse pressed left at (523, 293)
Screenshot: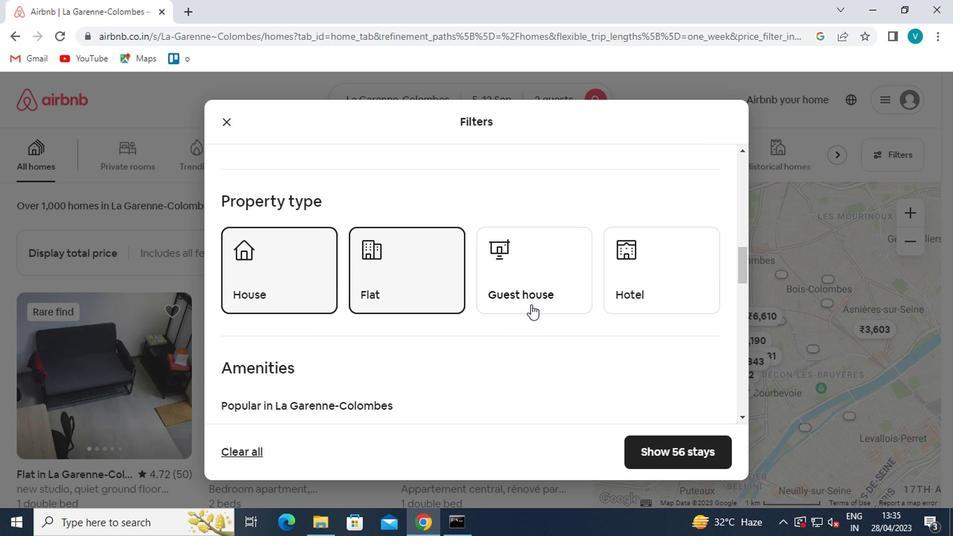 
Action: Mouse moved to (658, 291)
Screenshot: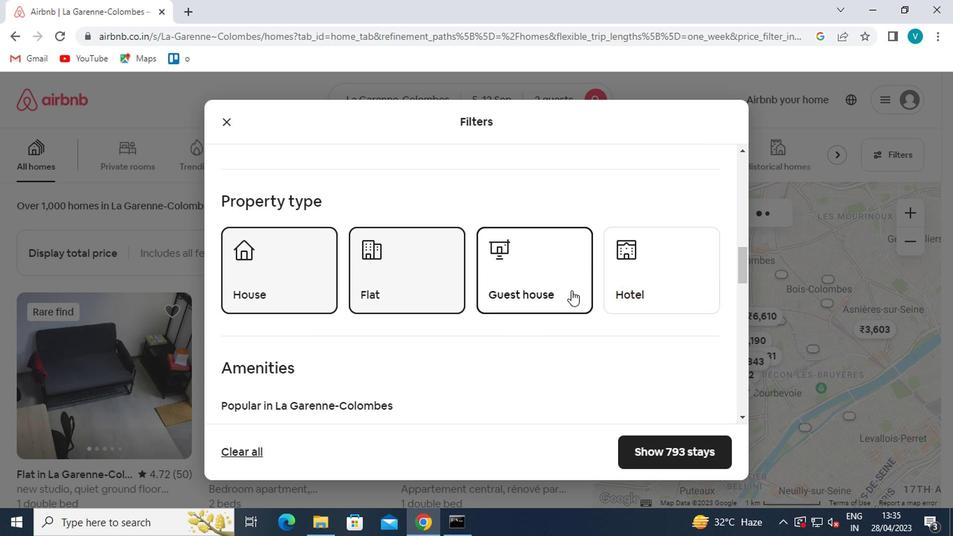 
Action: Mouse pressed left at (658, 291)
Screenshot: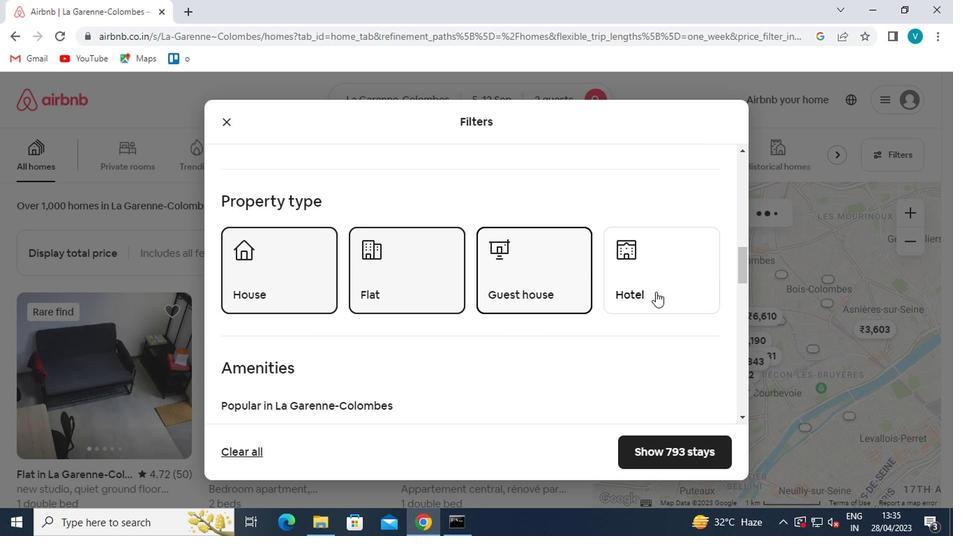 
Action: Mouse moved to (528, 329)
Screenshot: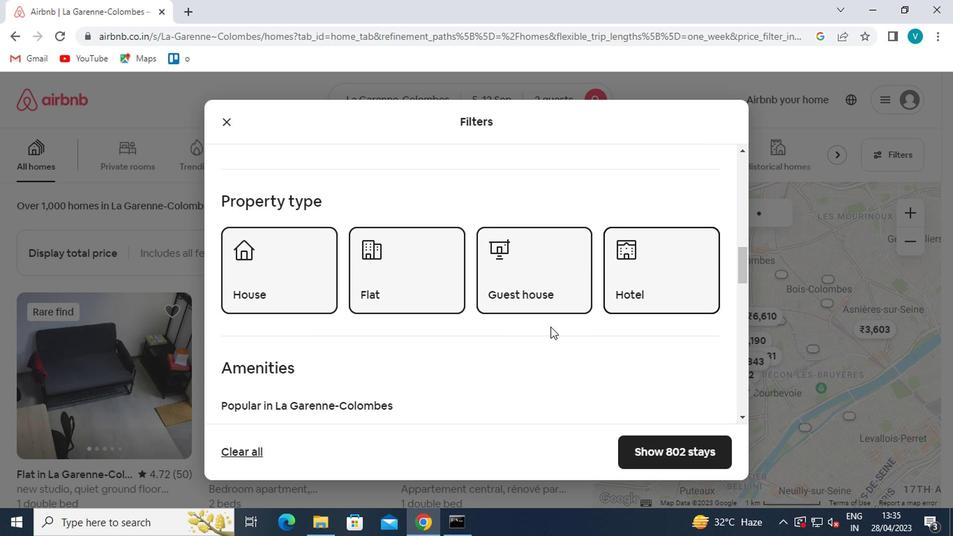 
Action: Mouse scrolled (528, 329) with delta (0, 0)
Screenshot: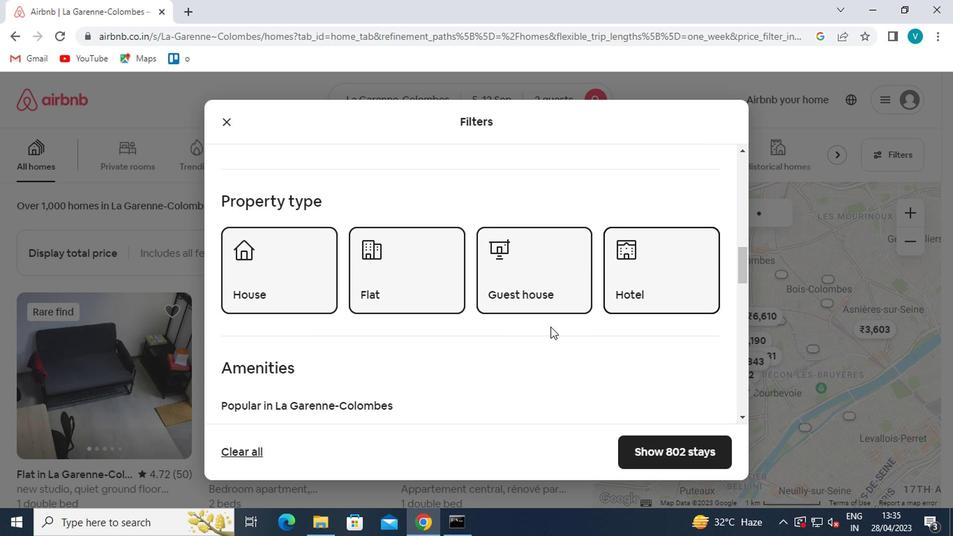 
Action: Mouse scrolled (528, 329) with delta (0, 0)
Screenshot: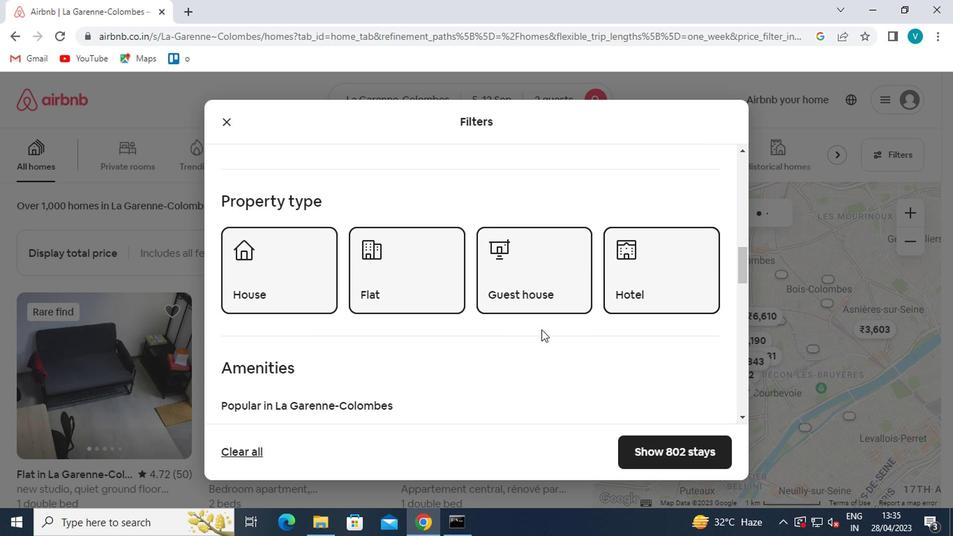 
Action: Mouse scrolled (528, 329) with delta (0, 0)
Screenshot: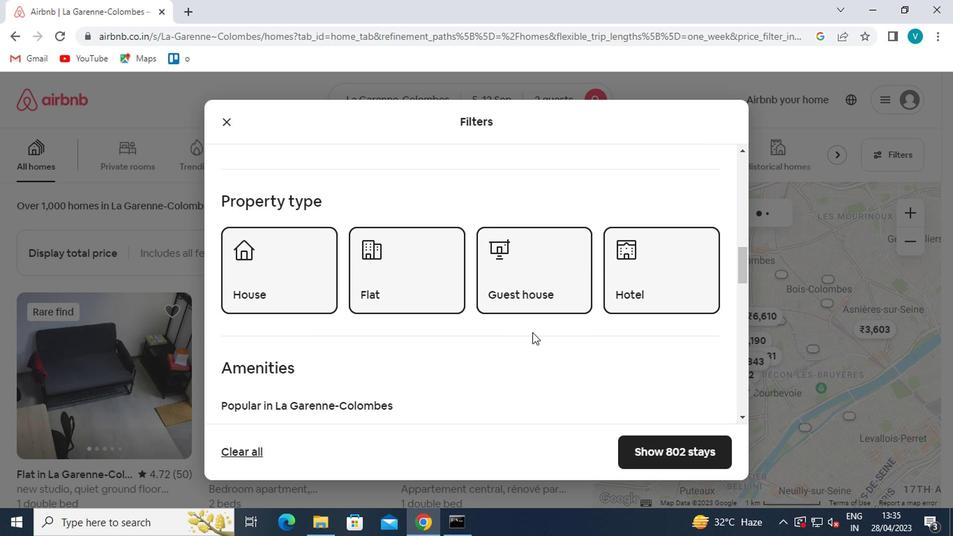
Action: Mouse scrolled (528, 329) with delta (0, 0)
Screenshot: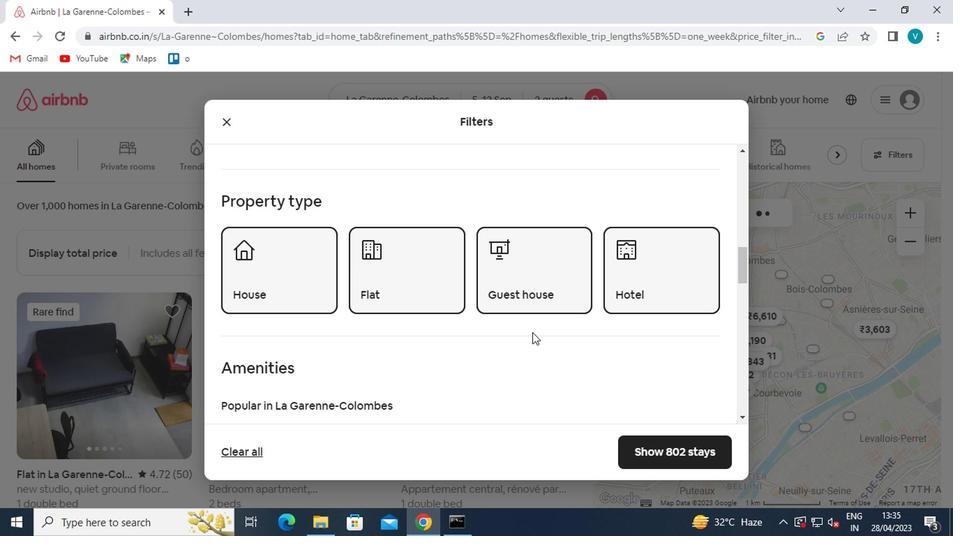 
Action: Mouse moved to (570, 333)
Screenshot: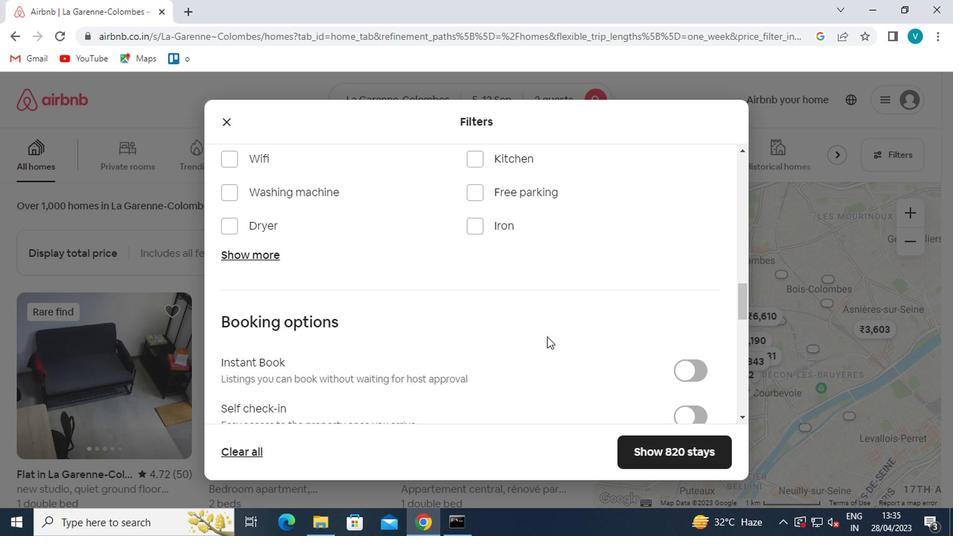 
Action: Mouse scrolled (570, 332) with delta (0, 0)
Screenshot: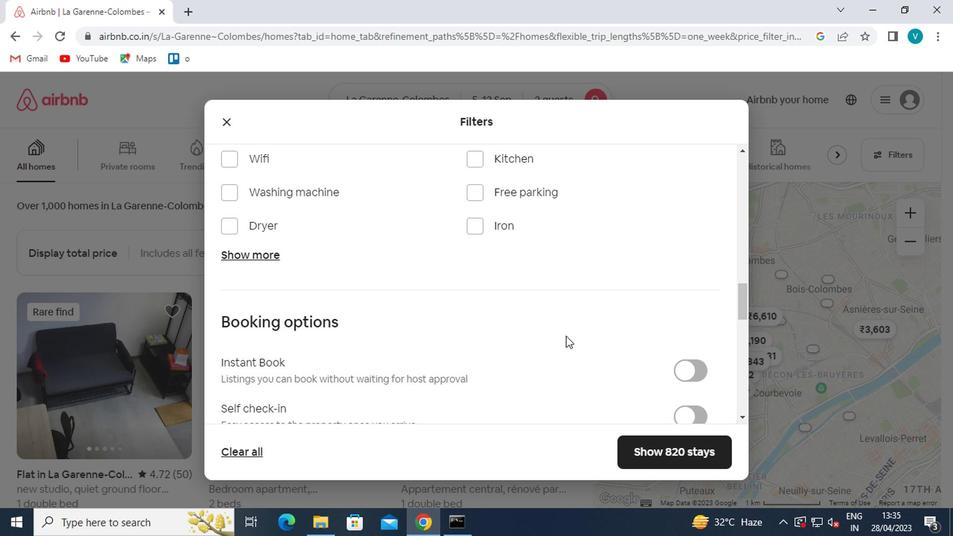 
Action: Mouse scrolled (570, 332) with delta (0, 0)
Screenshot: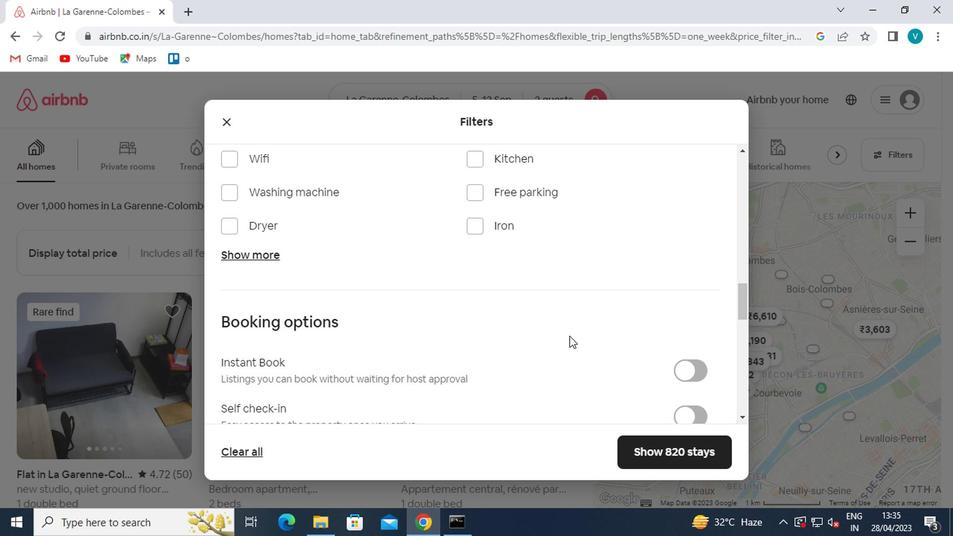 
Action: Mouse moved to (702, 278)
Screenshot: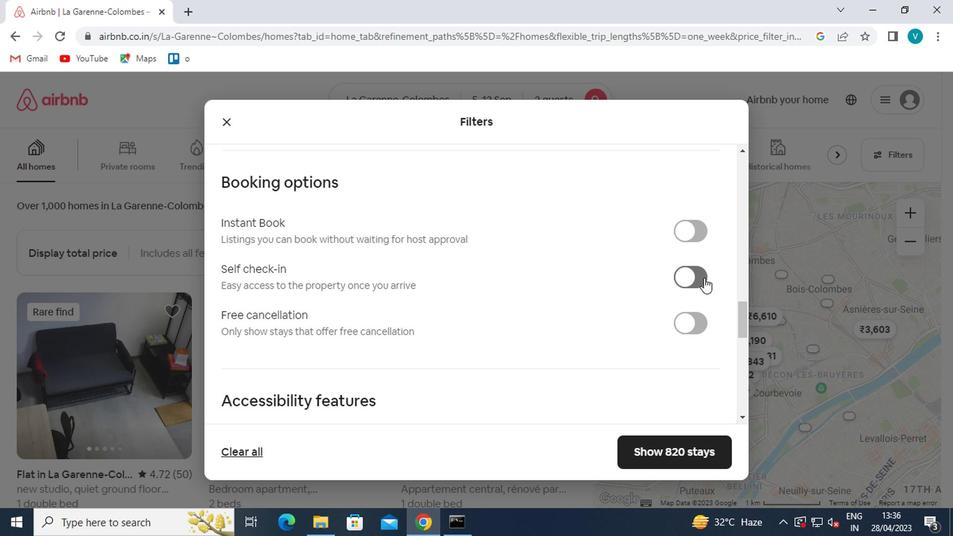 
Action: Mouse pressed left at (702, 278)
Screenshot: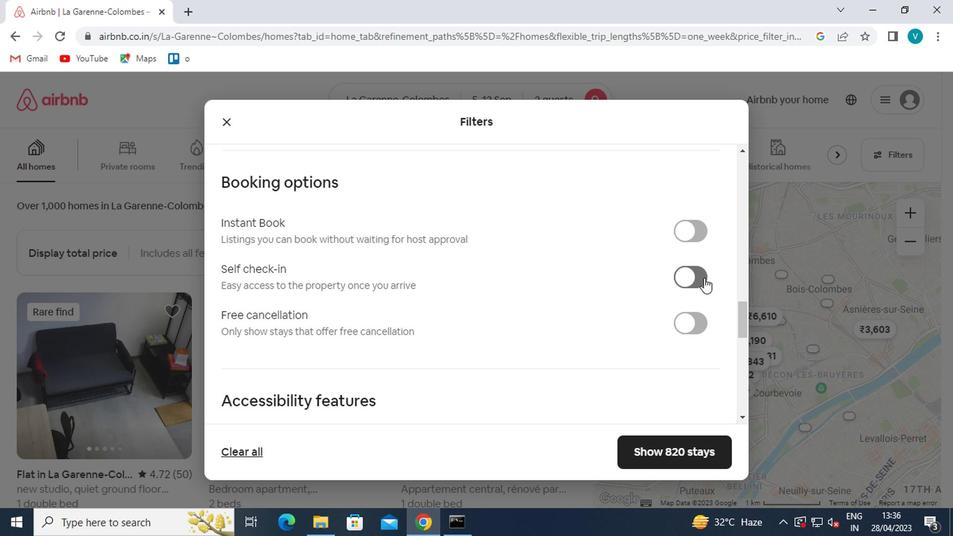 
Action: Mouse moved to (567, 339)
Screenshot: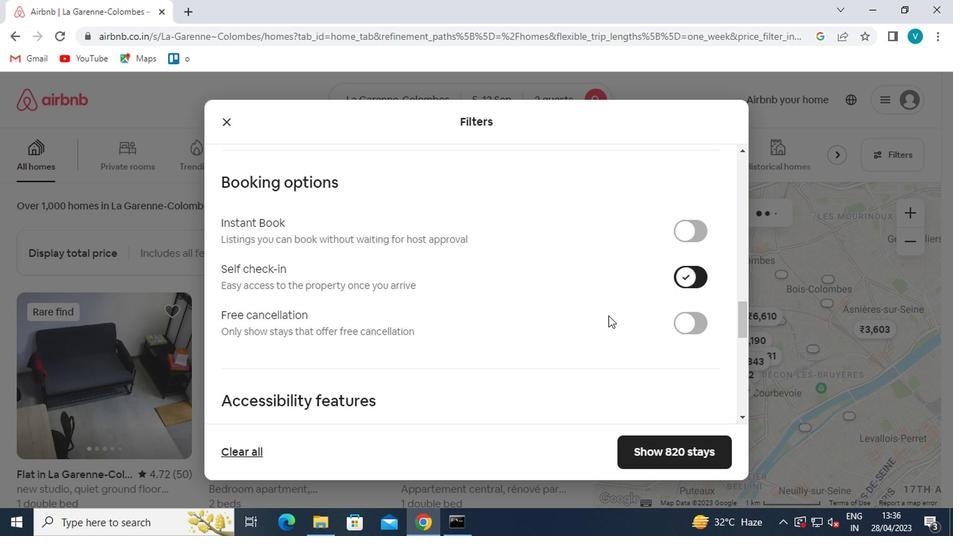 
Action: Mouse scrolled (567, 338) with delta (0, 0)
Screenshot: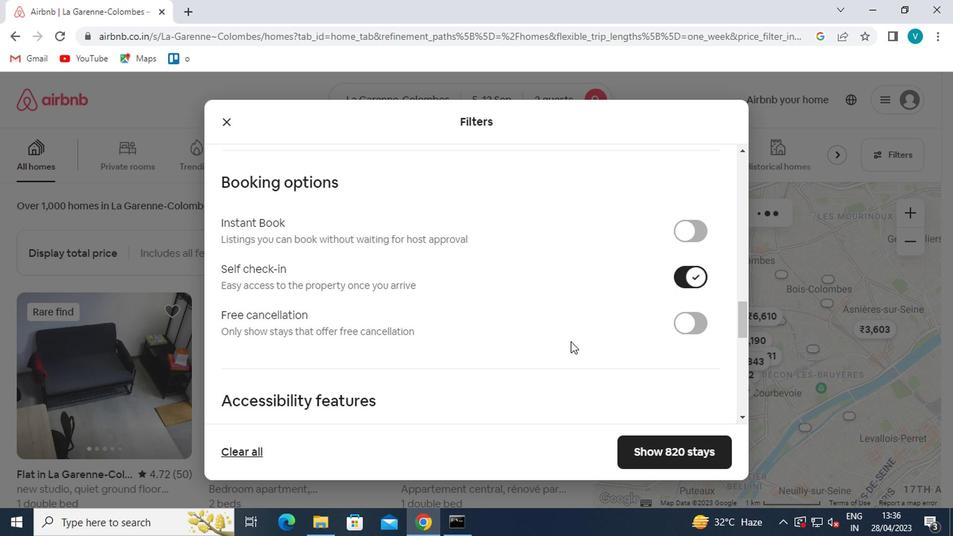 
Action: Mouse scrolled (567, 338) with delta (0, 0)
Screenshot: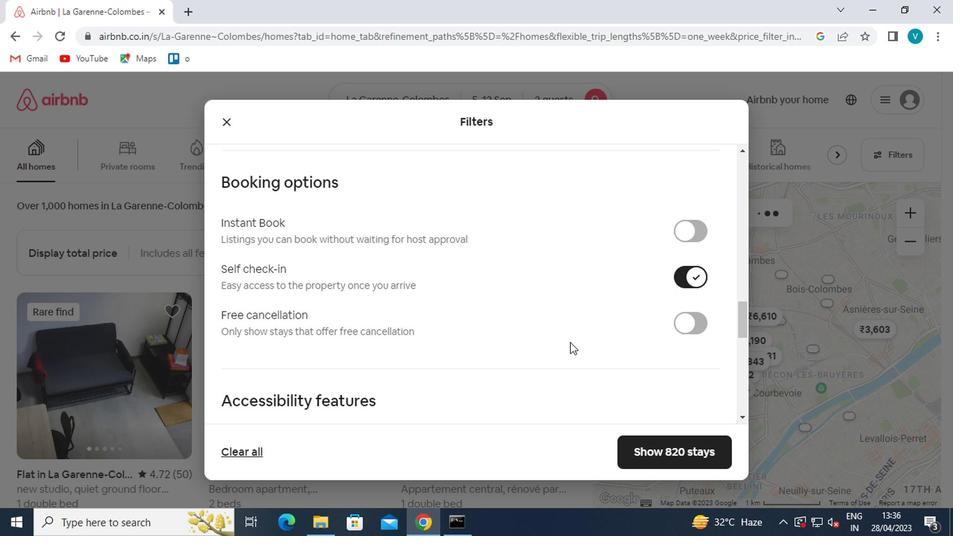 
Action: Mouse scrolled (567, 338) with delta (0, 0)
Screenshot: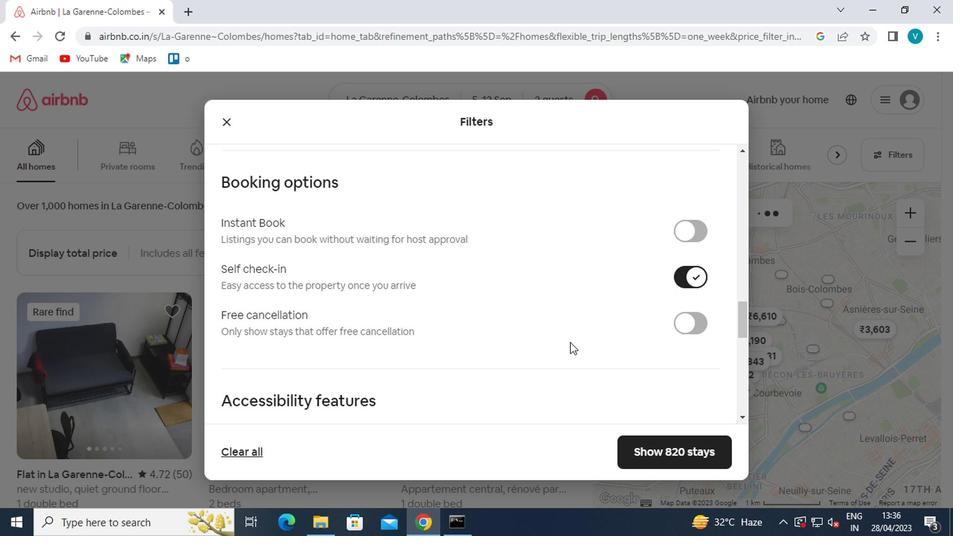 
Action: Mouse scrolled (567, 338) with delta (0, 0)
Screenshot: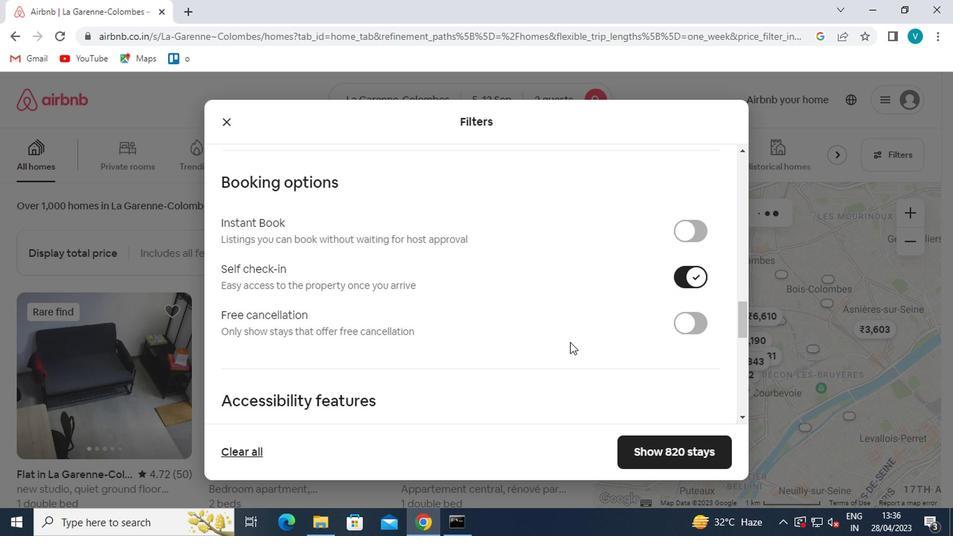 
Action: Mouse scrolled (567, 337) with delta (0, -1)
Screenshot: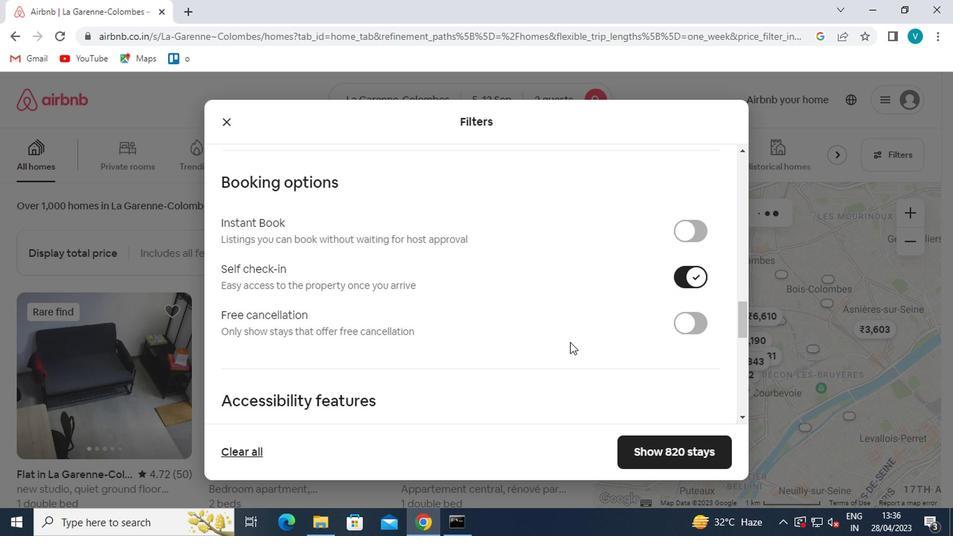 
Action: Mouse scrolled (567, 338) with delta (0, 0)
Screenshot: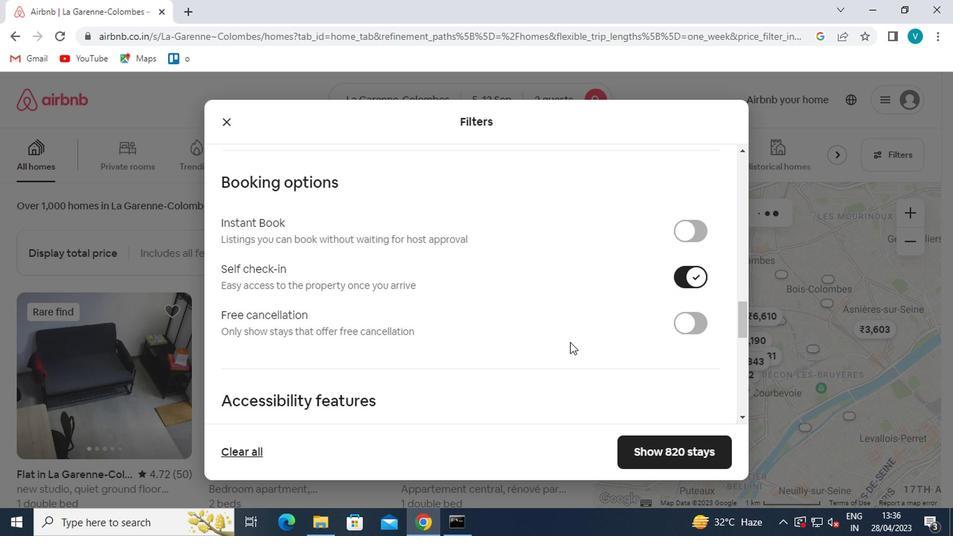 
Action: Mouse scrolled (567, 338) with delta (0, 0)
Screenshot: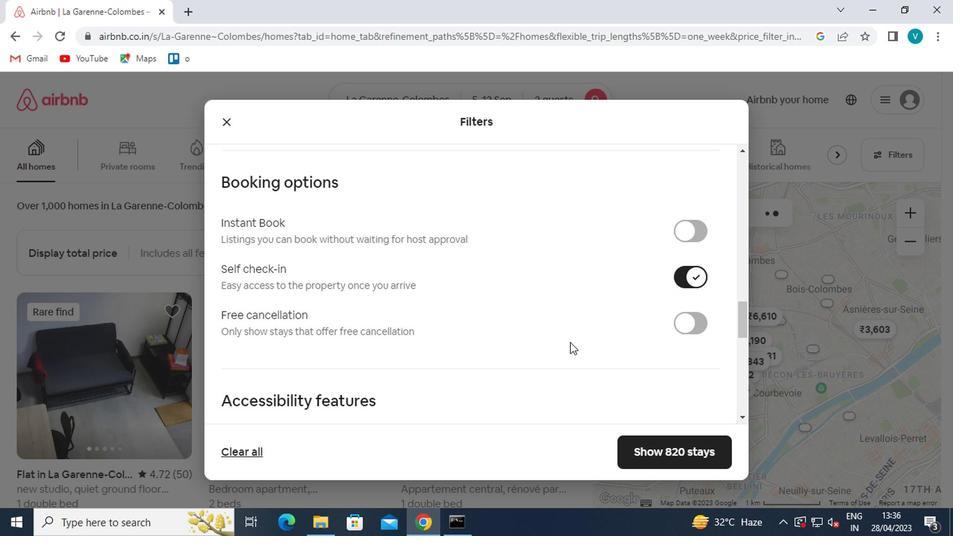
Action: Mouse scrolled (567, 338) with delta (0, 0)
Screenshot: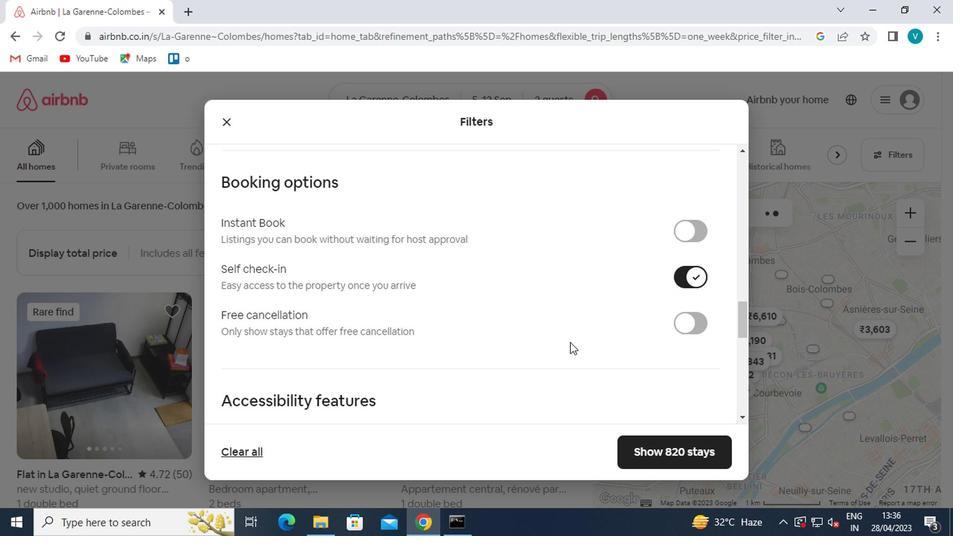
Action: Mouse moved to (567, 339)
Screenshot: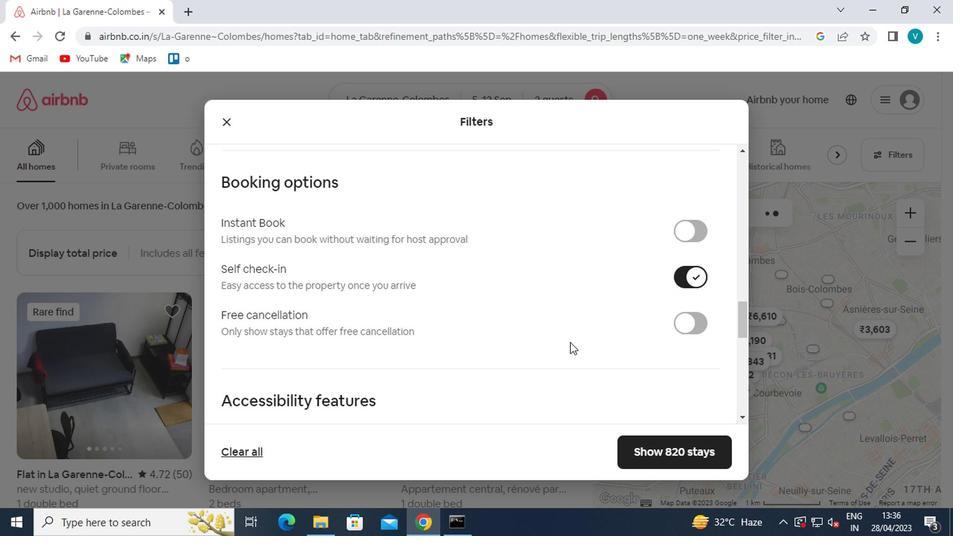 
Action: Mouse scrolled (567, 339) with delta (0, 0)
Screenshot: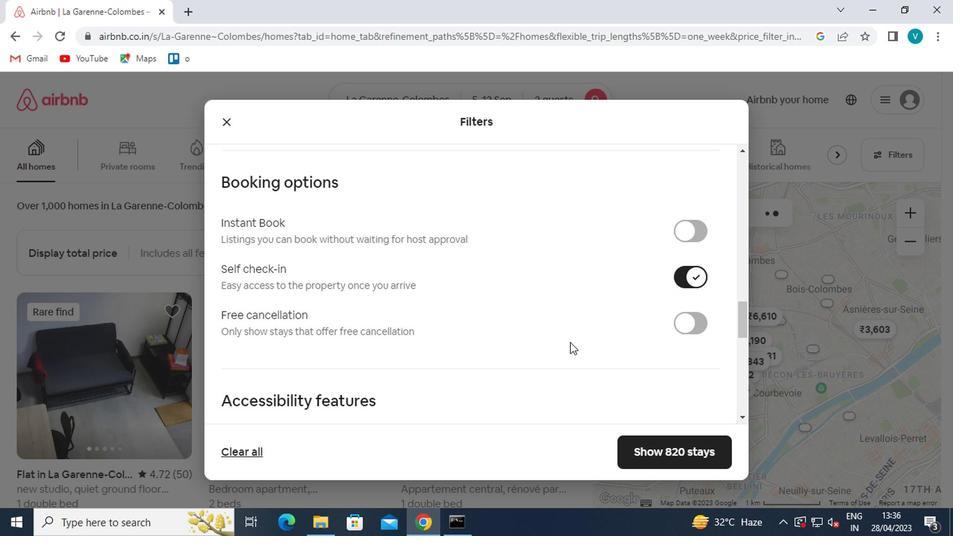 
Action: Mouse moved to (247, 322)
Screenshot: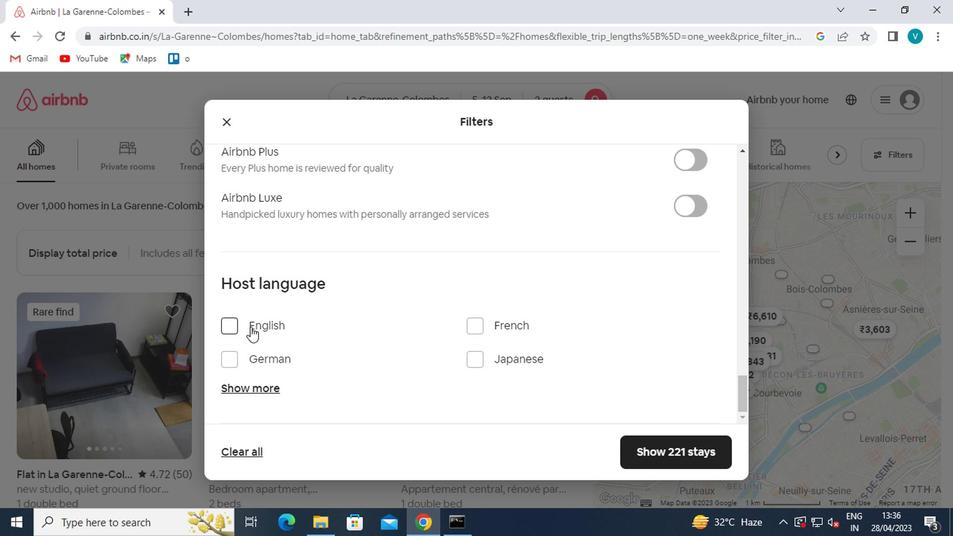 
Action: Mouse pressed left at (247, 322)
Screenshot: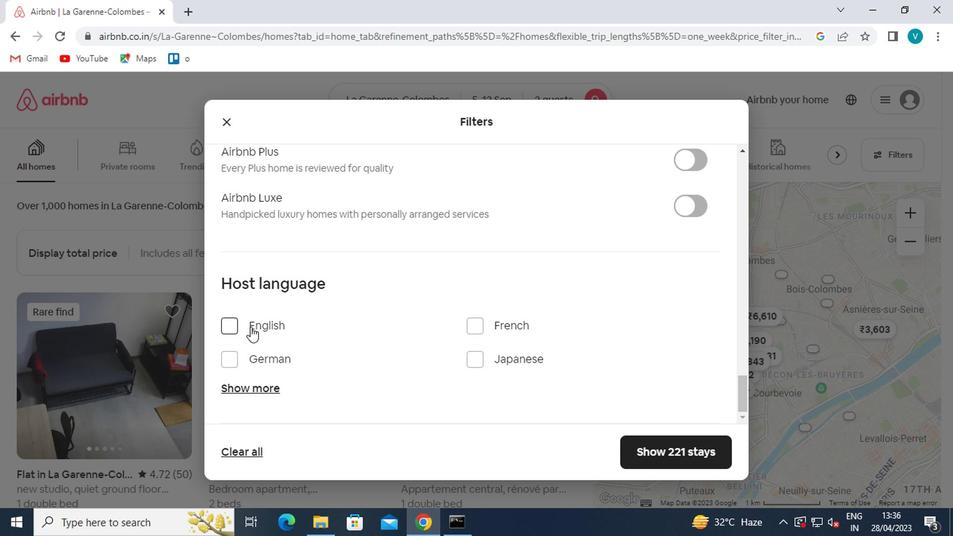 
Action: Mouse moved to (675, 438)
Screenshot: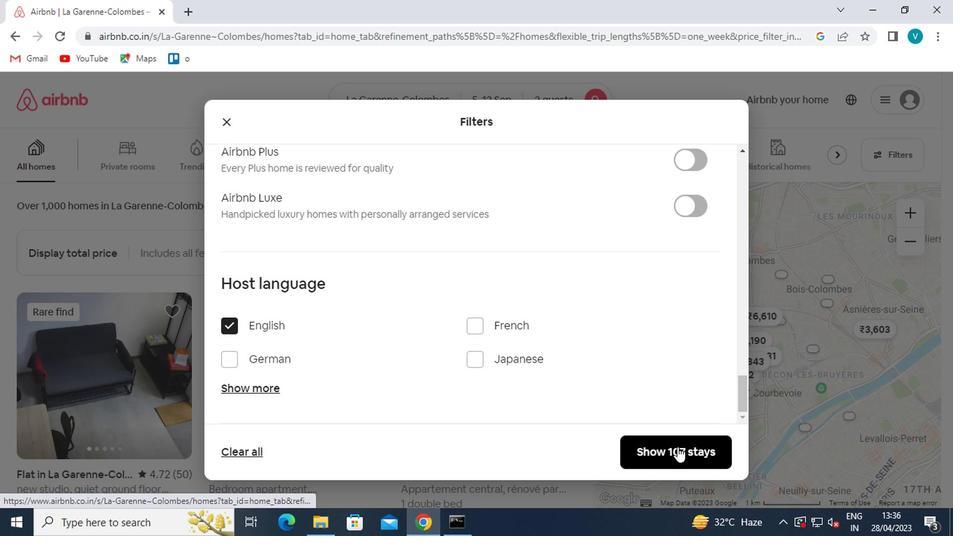 
Action: Mouse scrolled (675, 439) with delta (0, 0)
Screenshot: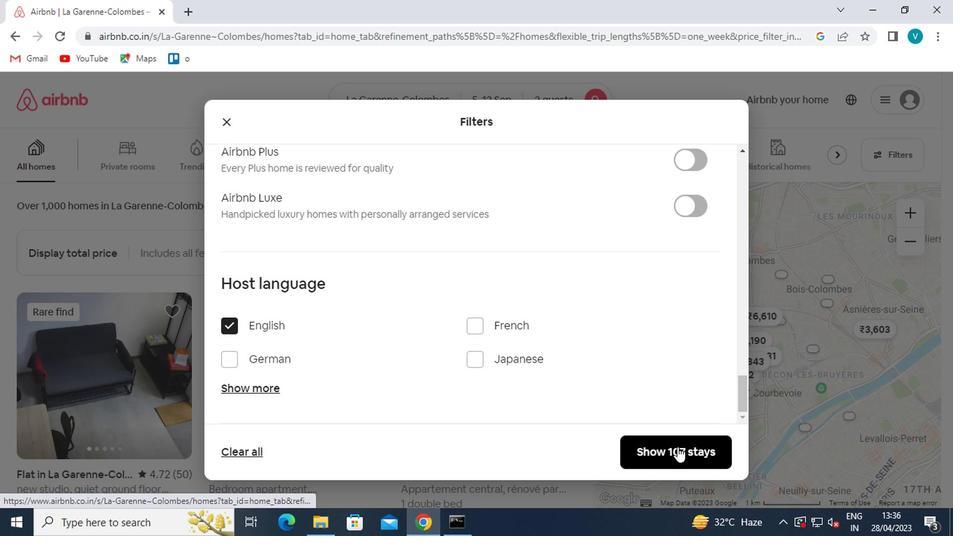 
Action: Mouse pressed left at (675, 438)
Screenshot: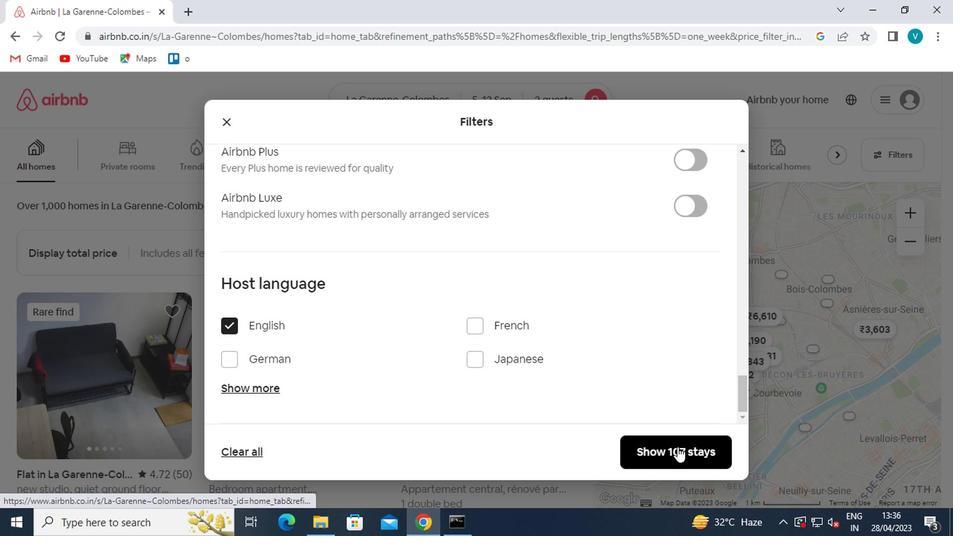 
Action: Mouse moved to (675, 439)
Screenshot: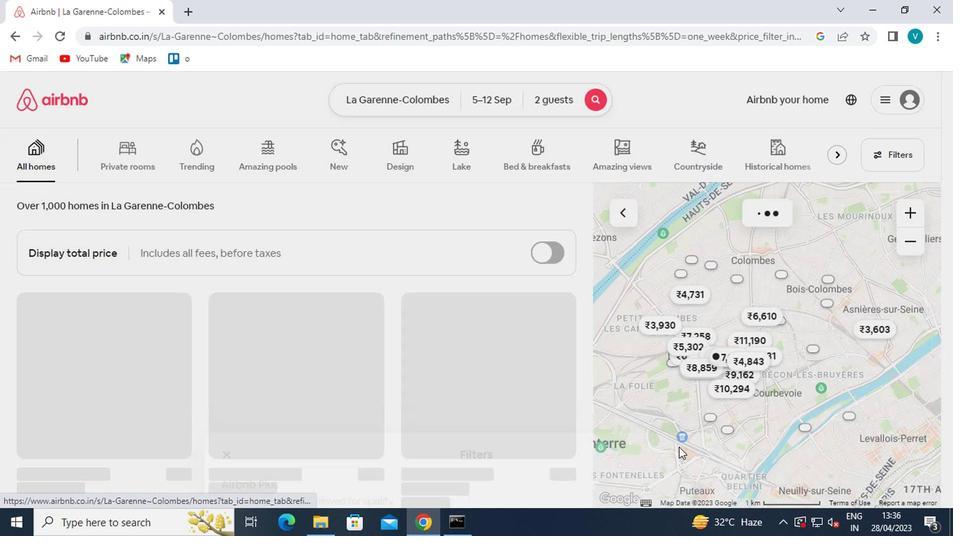 
